 Task: Toggle the action button to synchronize changes when the local branch is either ahead or behind the remote branch.
Action: Mouse moved to (20, 646)
Screenshot: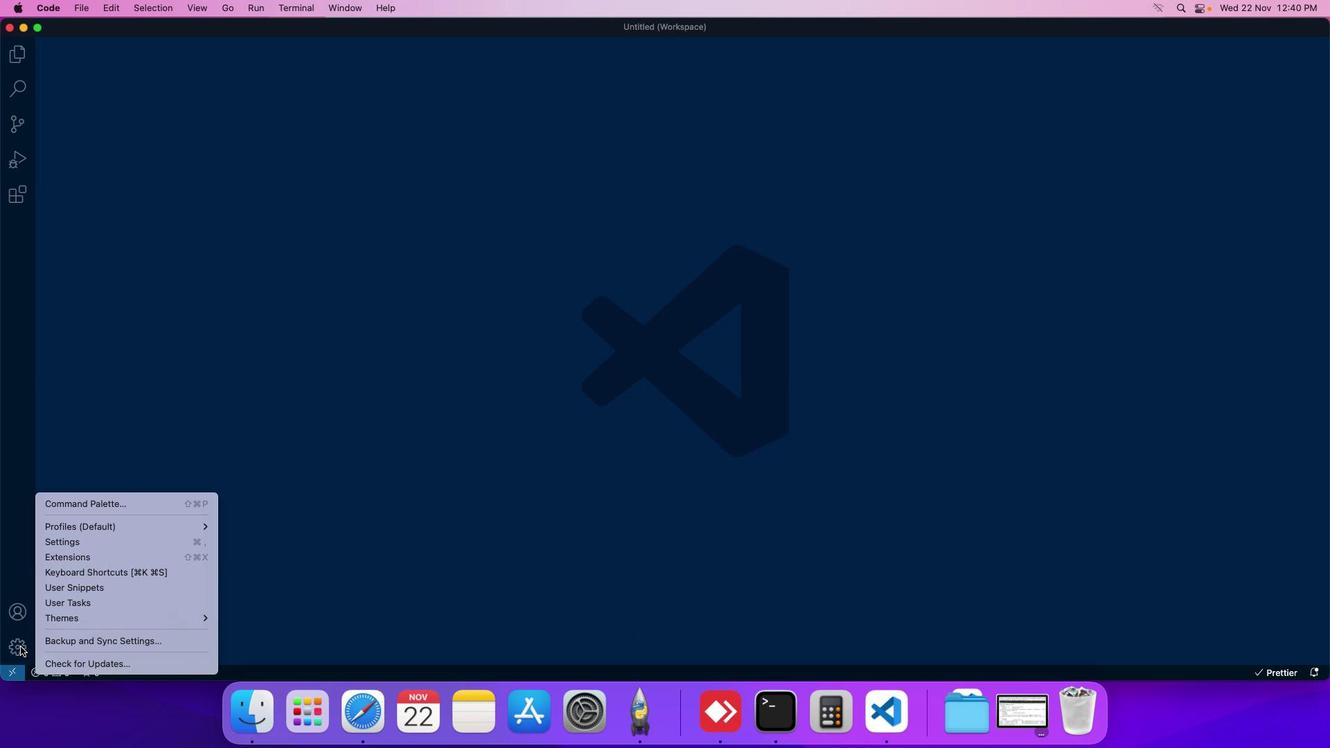 
Action: Mouse pressed left at (20, 646)
Screenshot: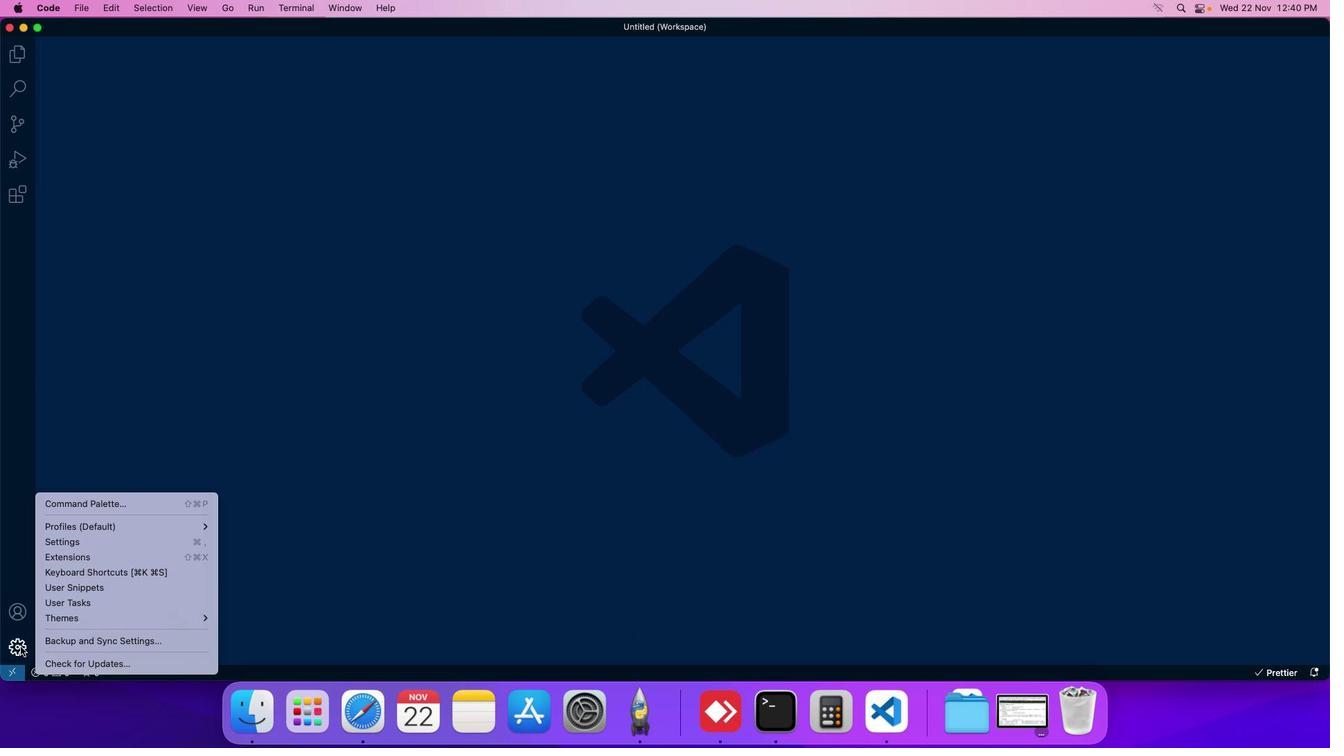 
Action: Mouse moved to (133, 546)
Screenshot: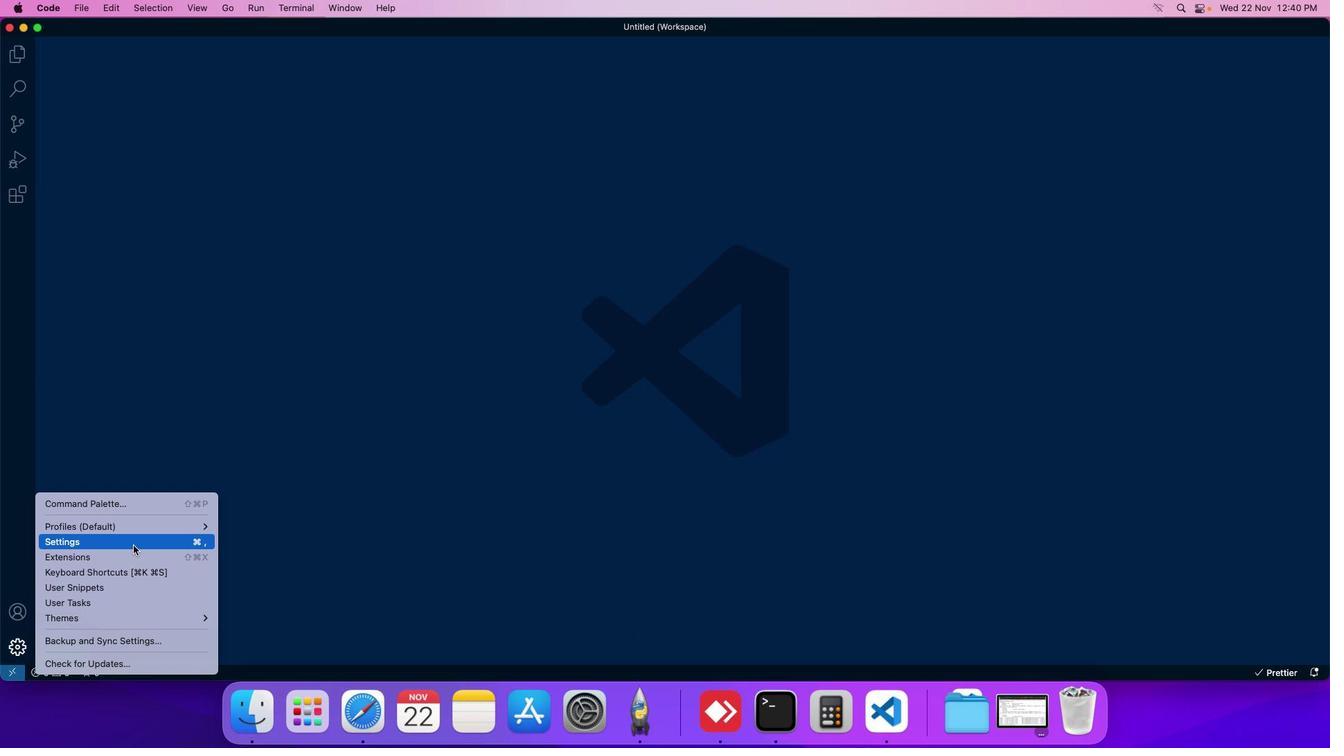 
Action: Mouse pressed left at (133, 546)
Screenshot: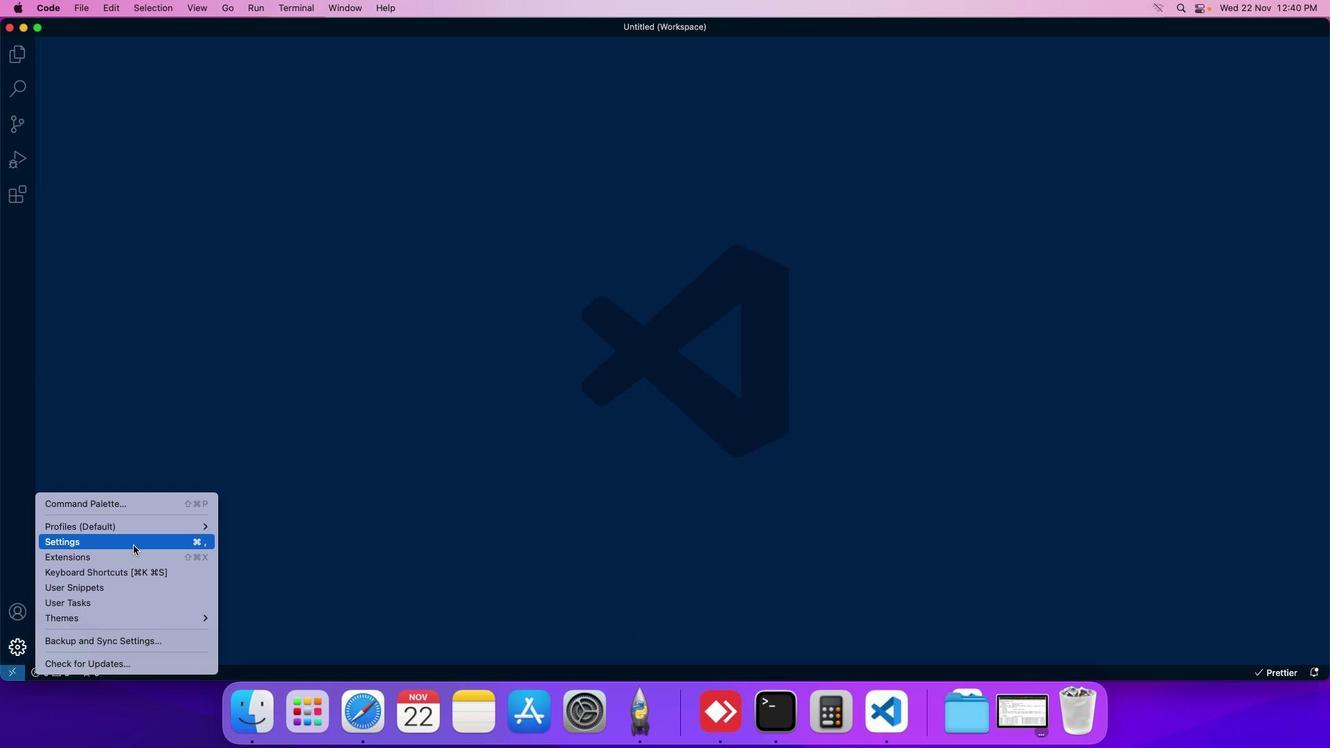 
Action: Mouse moved to (341, 115)
Screenshot: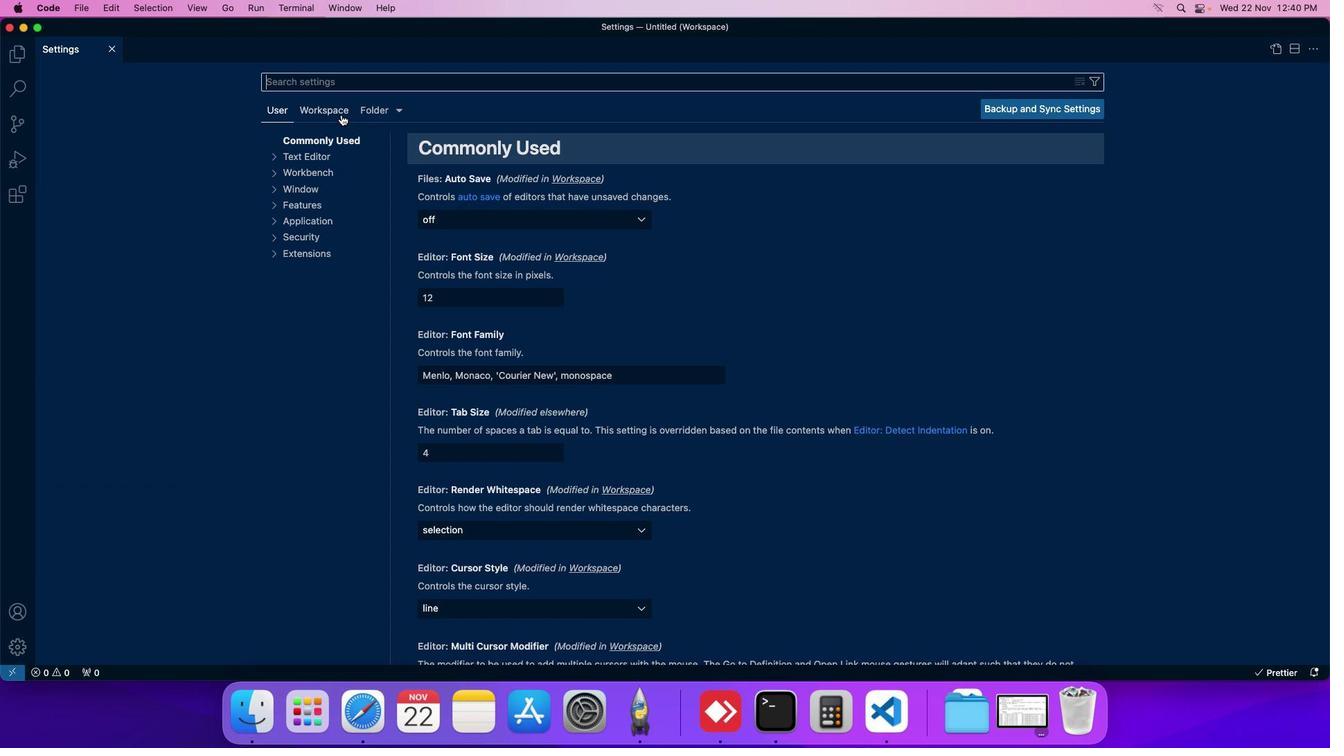 
Action: Mouse pressed left at (341, 115)
Screenshot: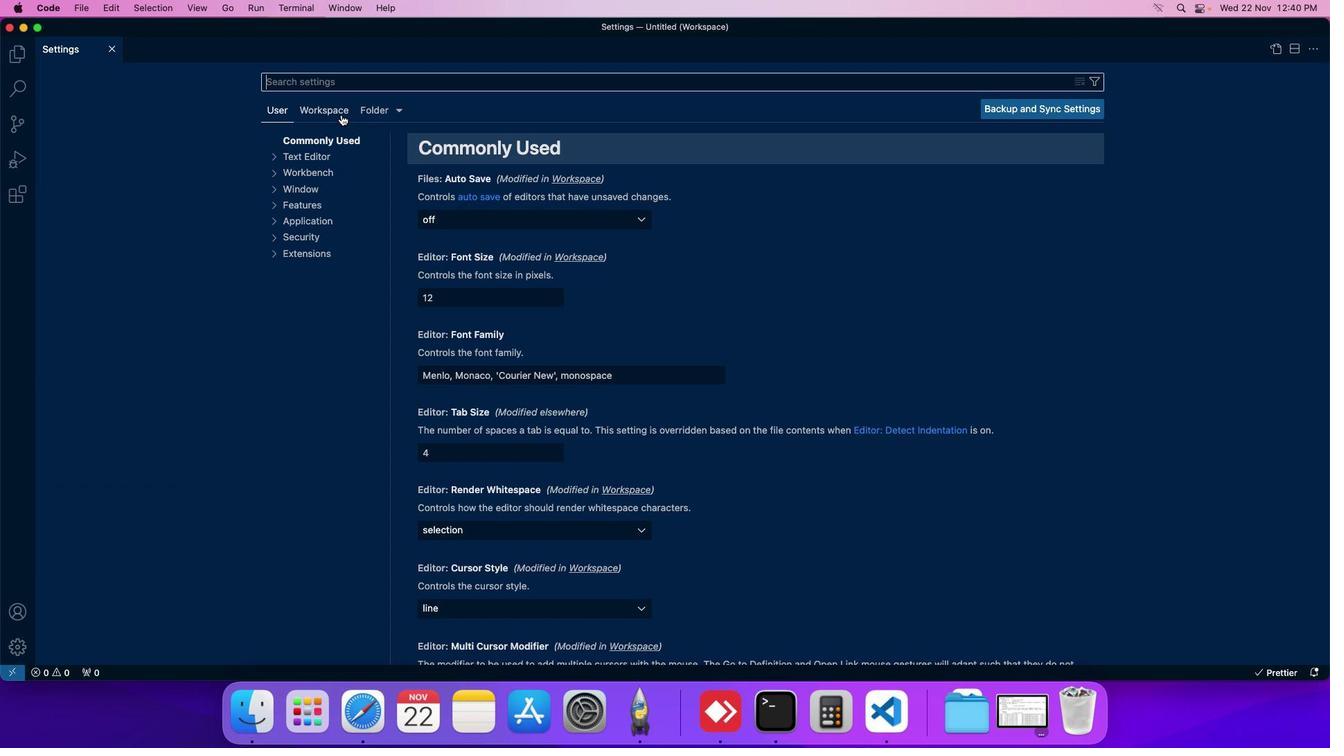 
Action: Mouse moved to (295, 239)
Screenshot: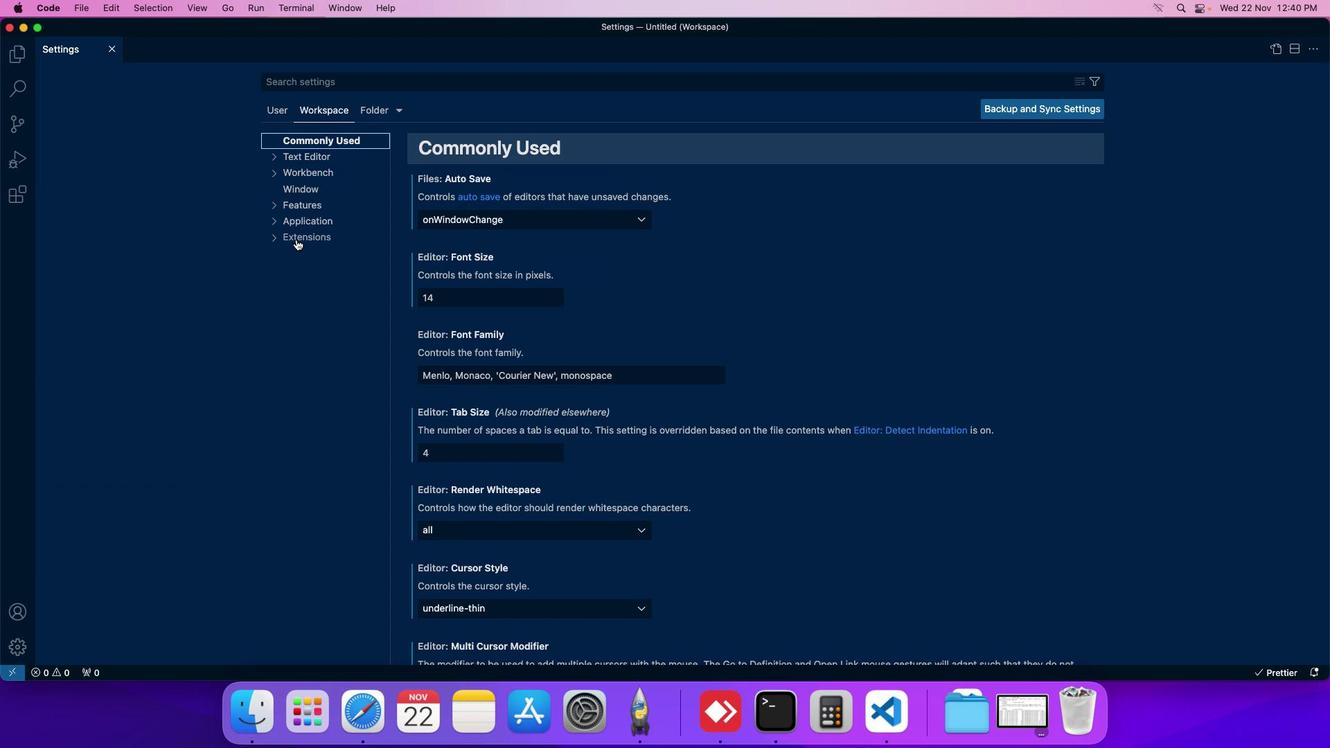 
Action: Mouse pressed left at (295, 239)
Screenshot: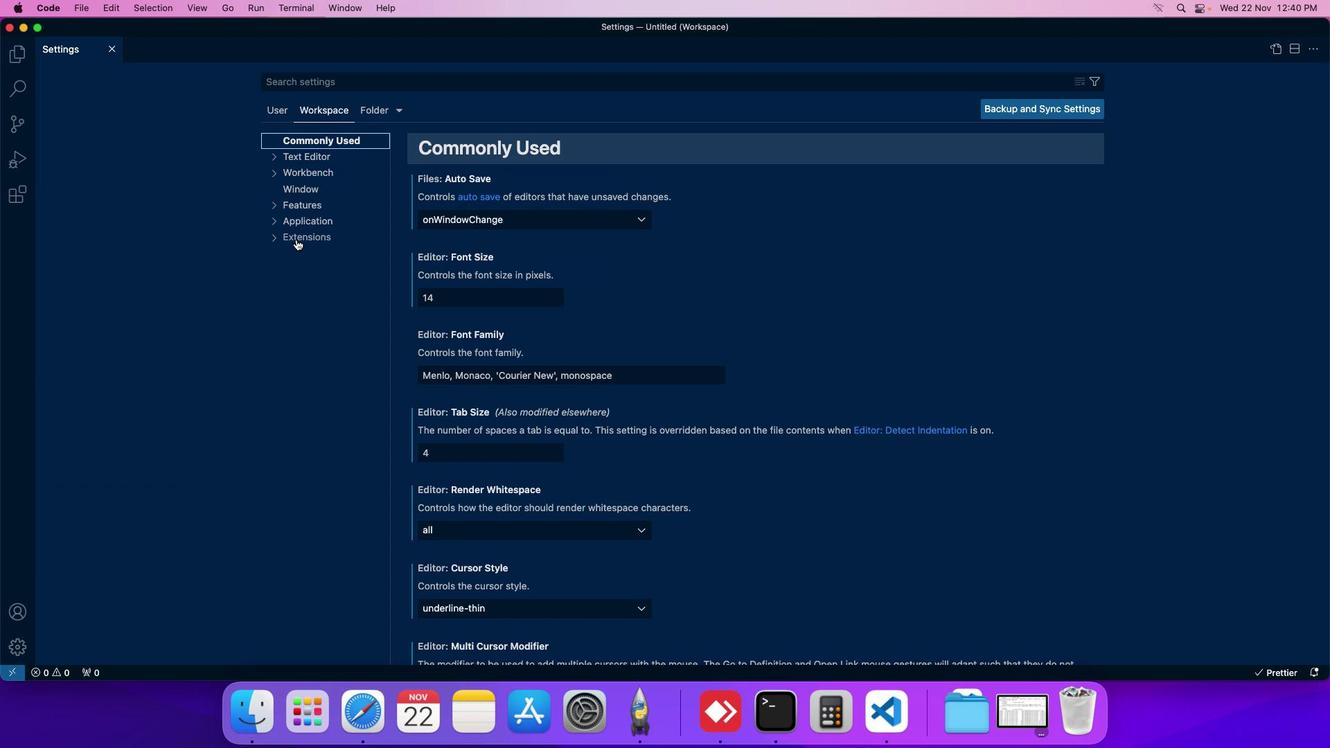 
Action: Mouse moved to (303, 353)
Screenshot: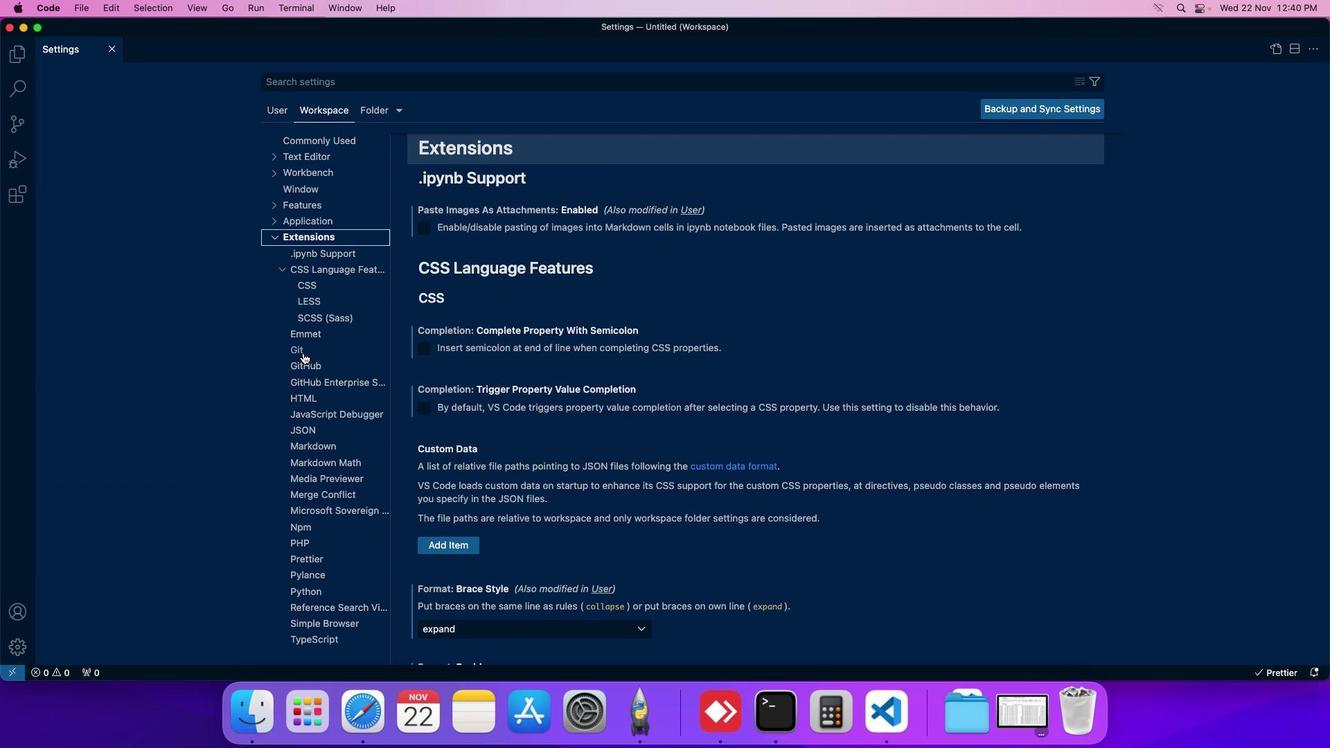 
Action: Mouse pressed left at (303, 353)
Screenshot: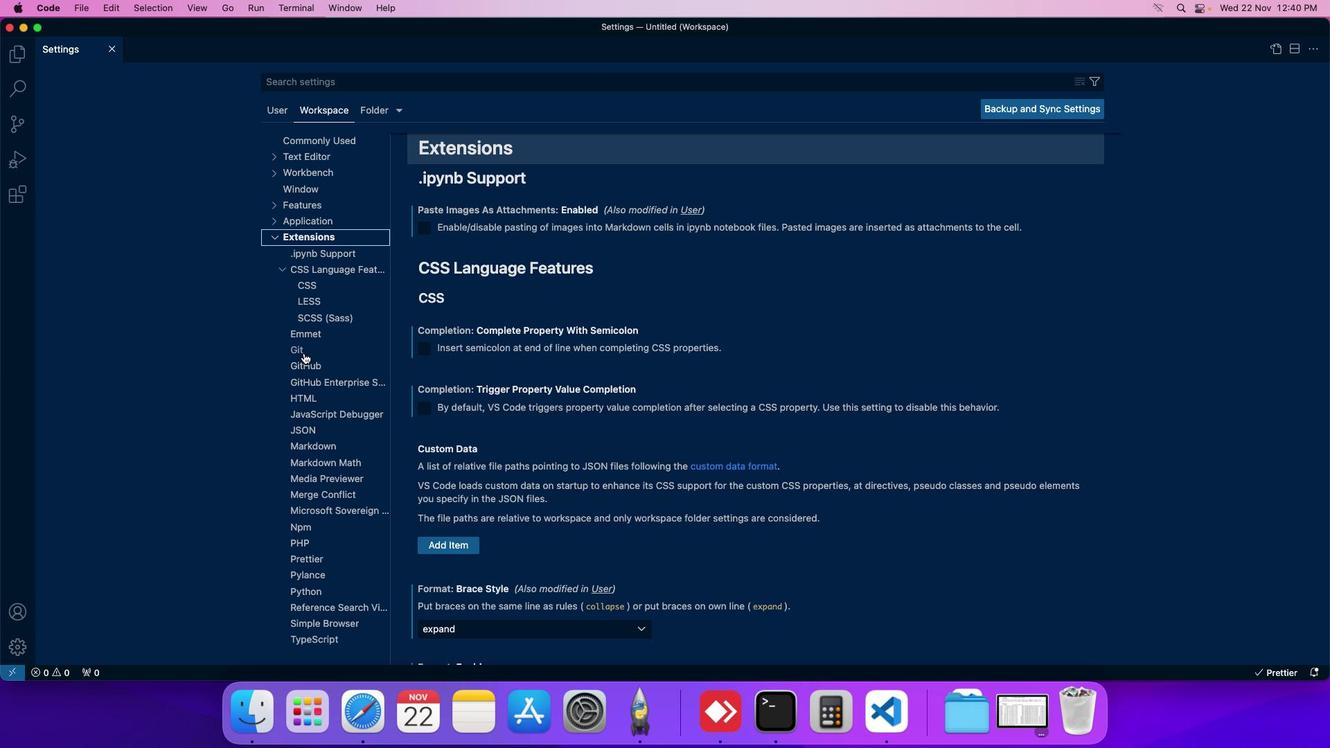 
Action: Mouse moved to (582, 465)
Screenshot: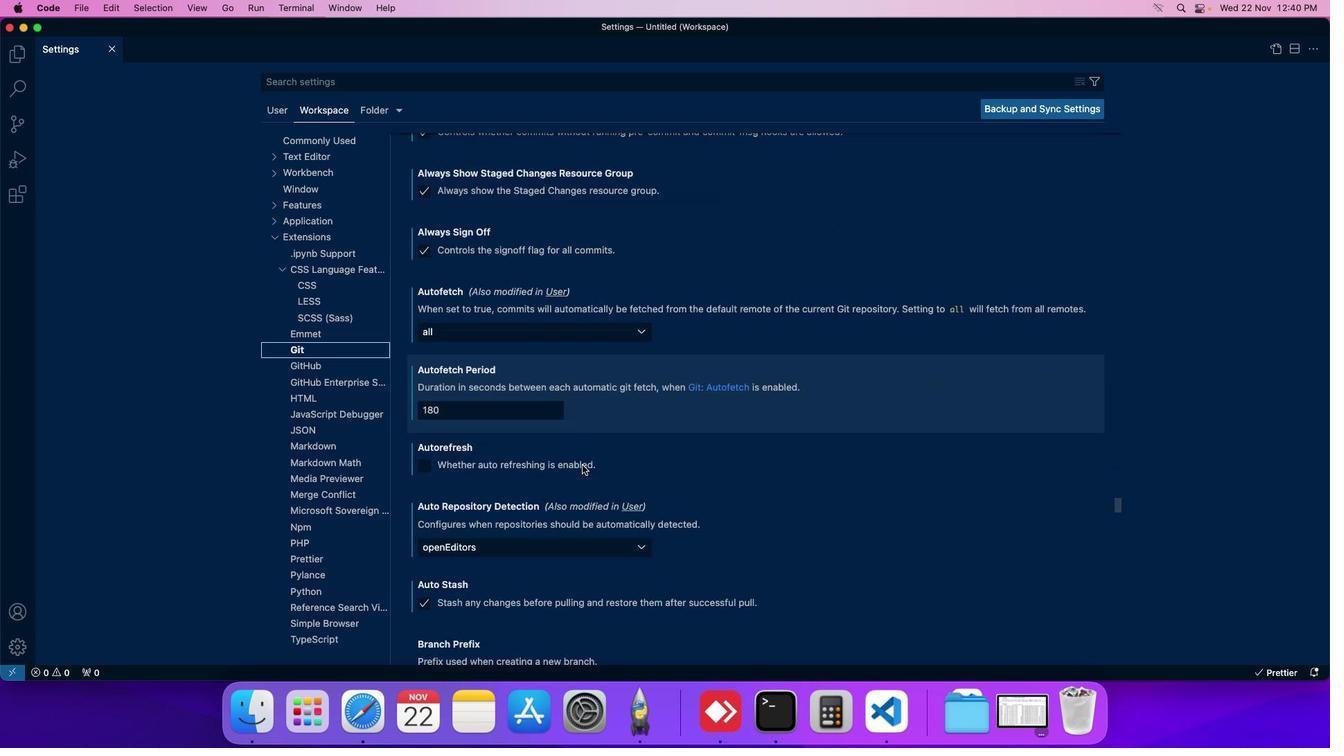 
Action: Mouse scrolled (582, 465) with delta (0, 0)
Screenshot: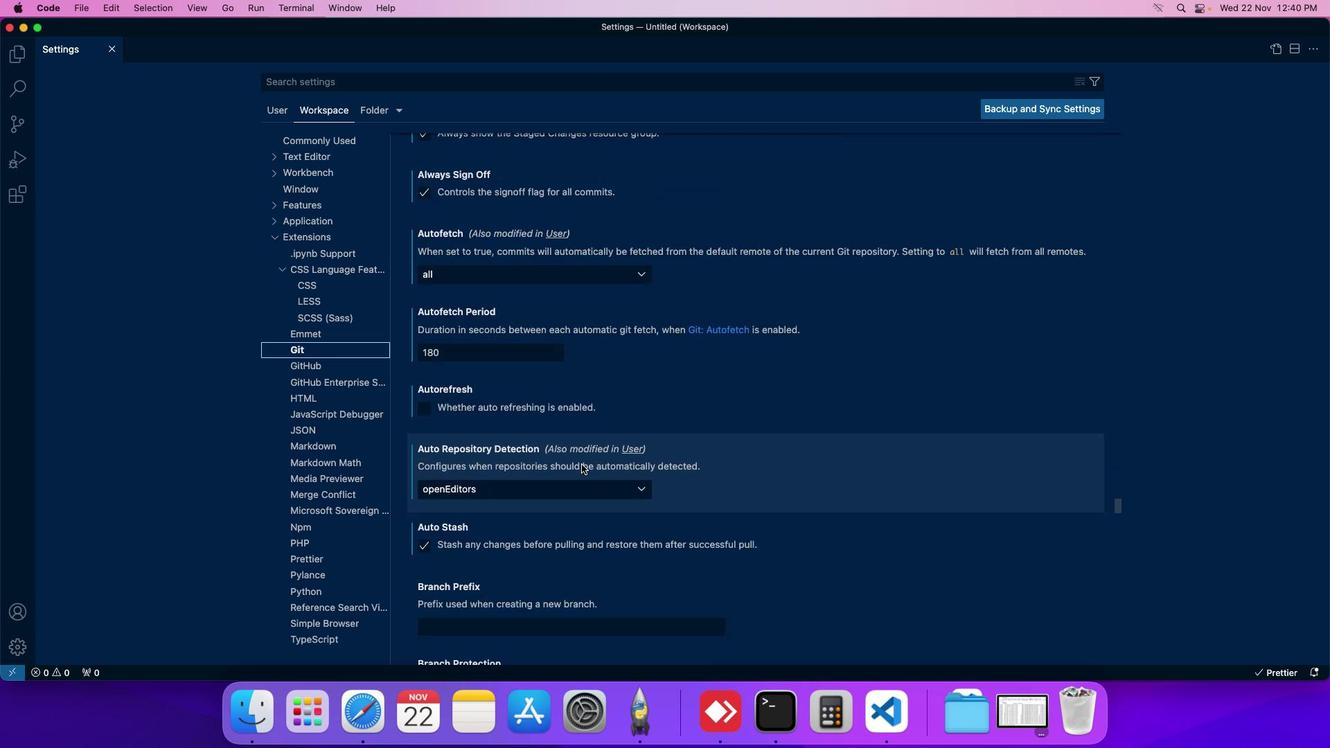 
Action: Mouse moved to (580, 469)
Screenshot: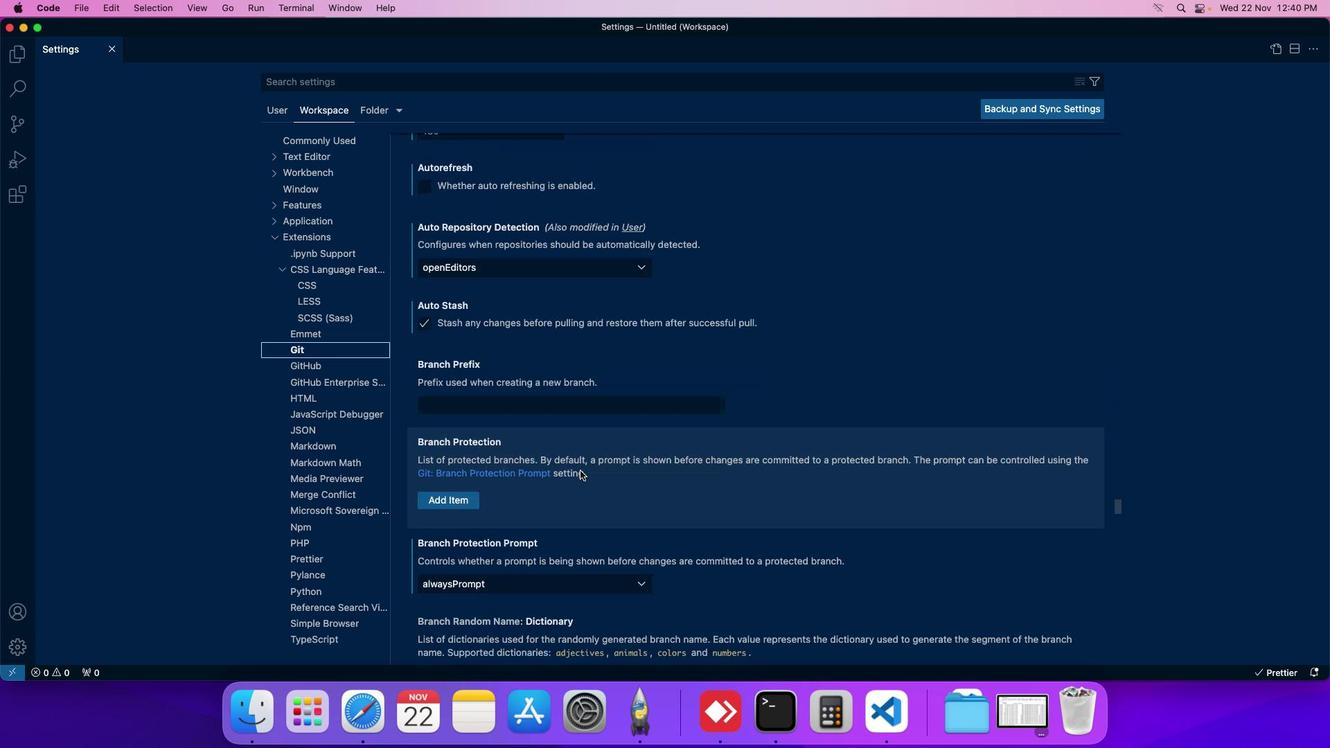 
Action: Mouse scrolled (580, 469) with delta (0, 0)
Screenshot: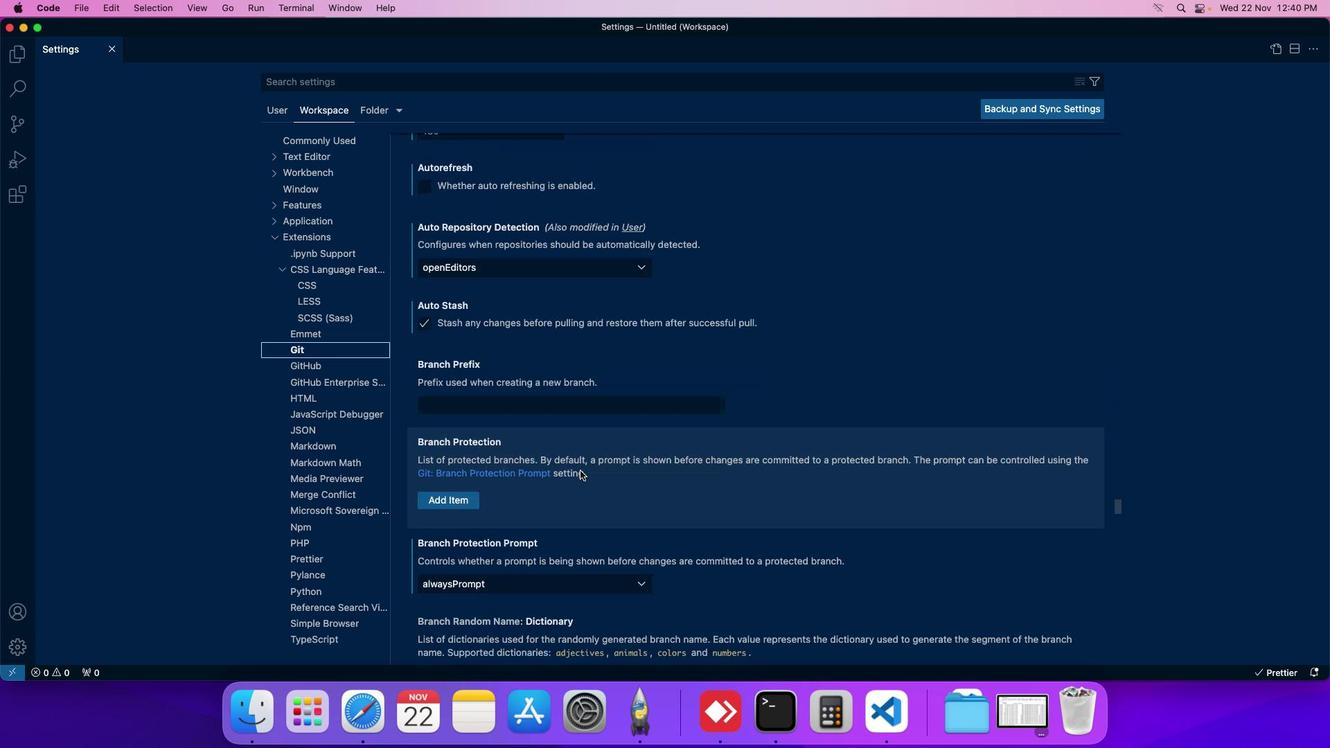 
Action: Mouse moved to (580, 471)
Screenshot: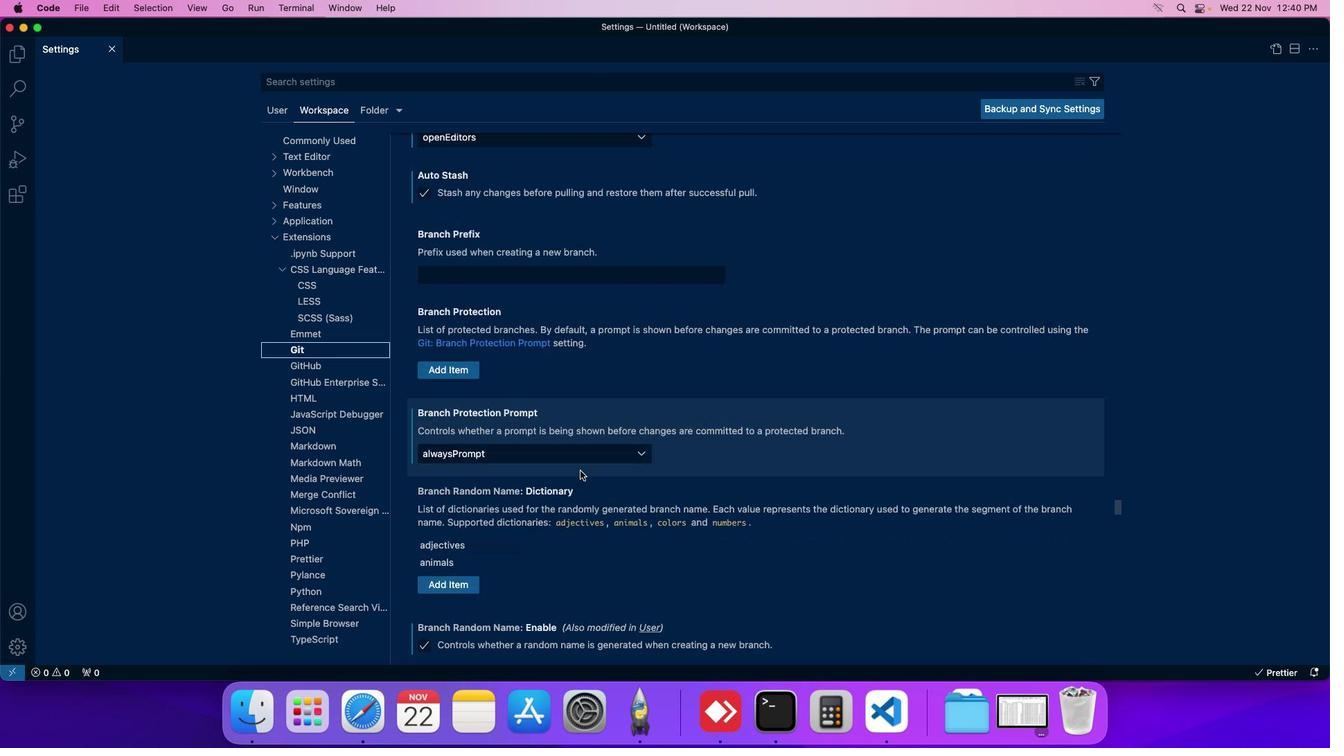 
Action: Mouse scrolled (580, 471) with delta (0, 0)
Screenshot: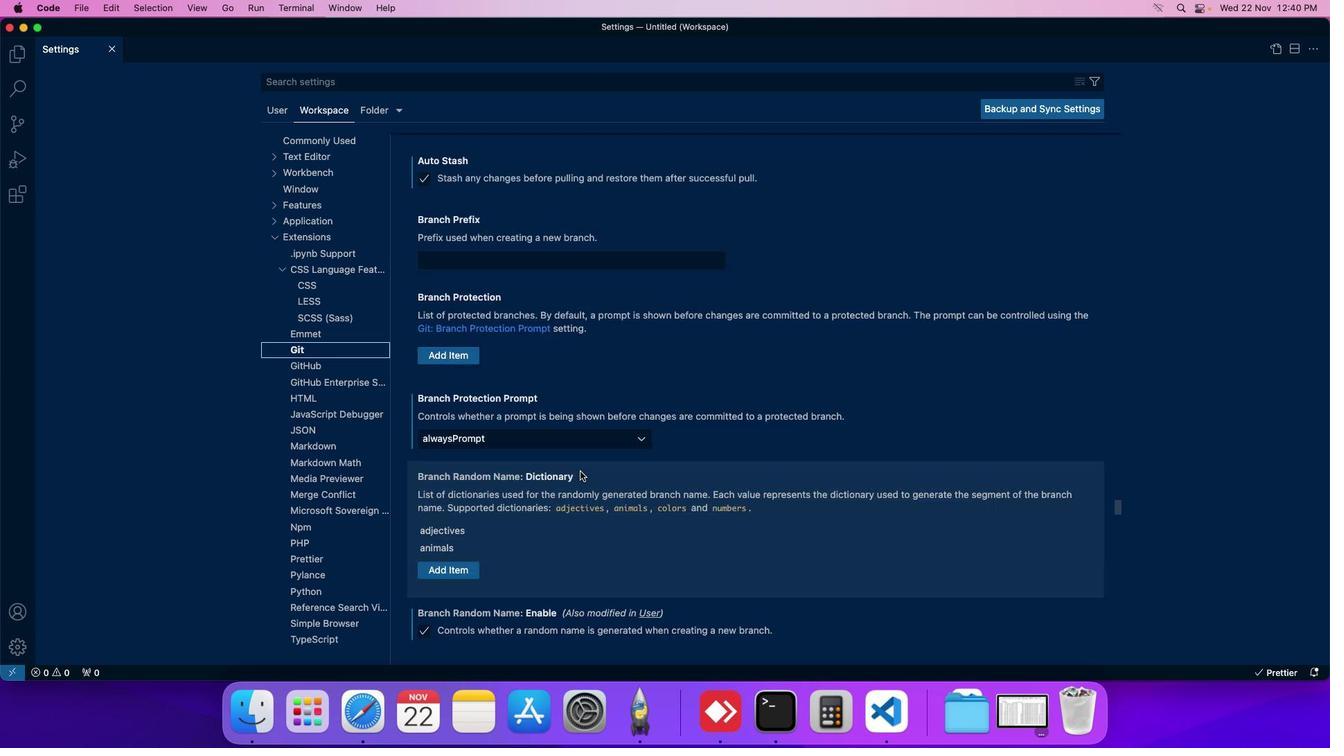 
Action: Mouse moved to (580, 471)
Screenshot: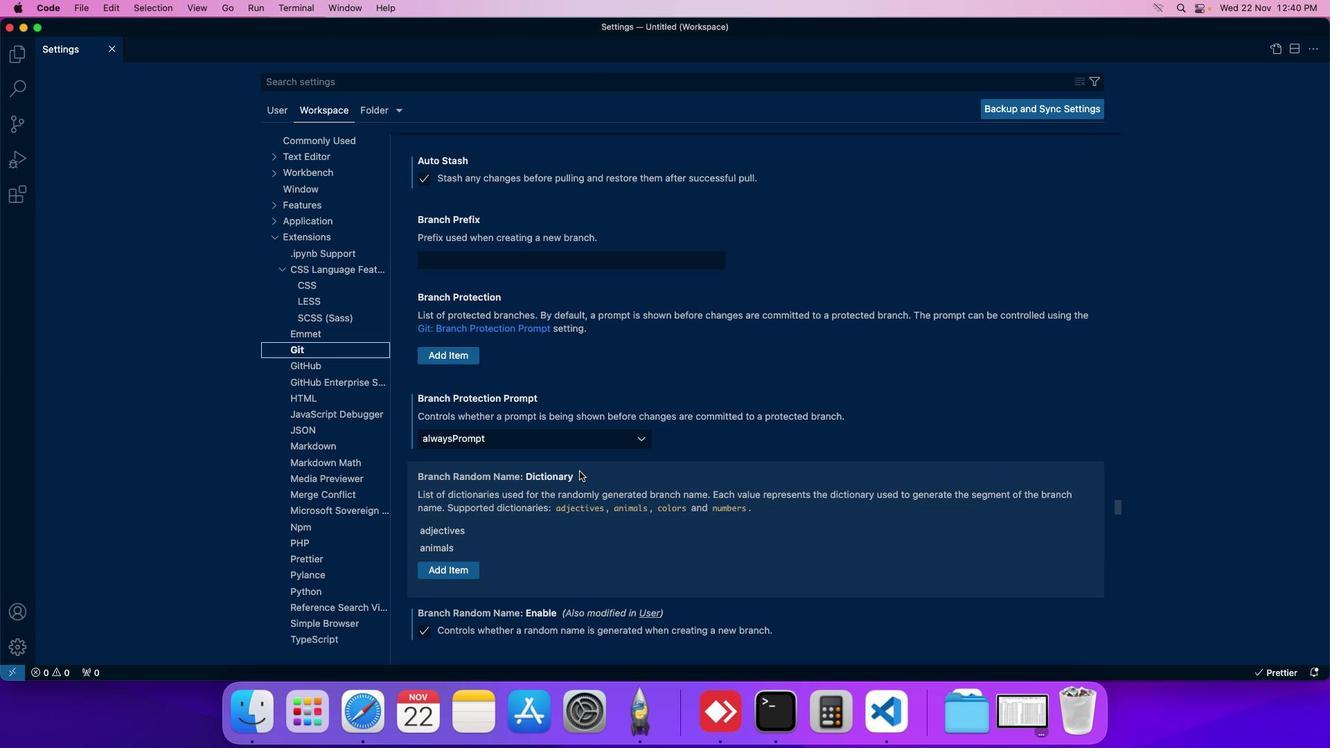 
Action: Mouse scrolled (580, 471) with delta (0, 0)
Screenshot: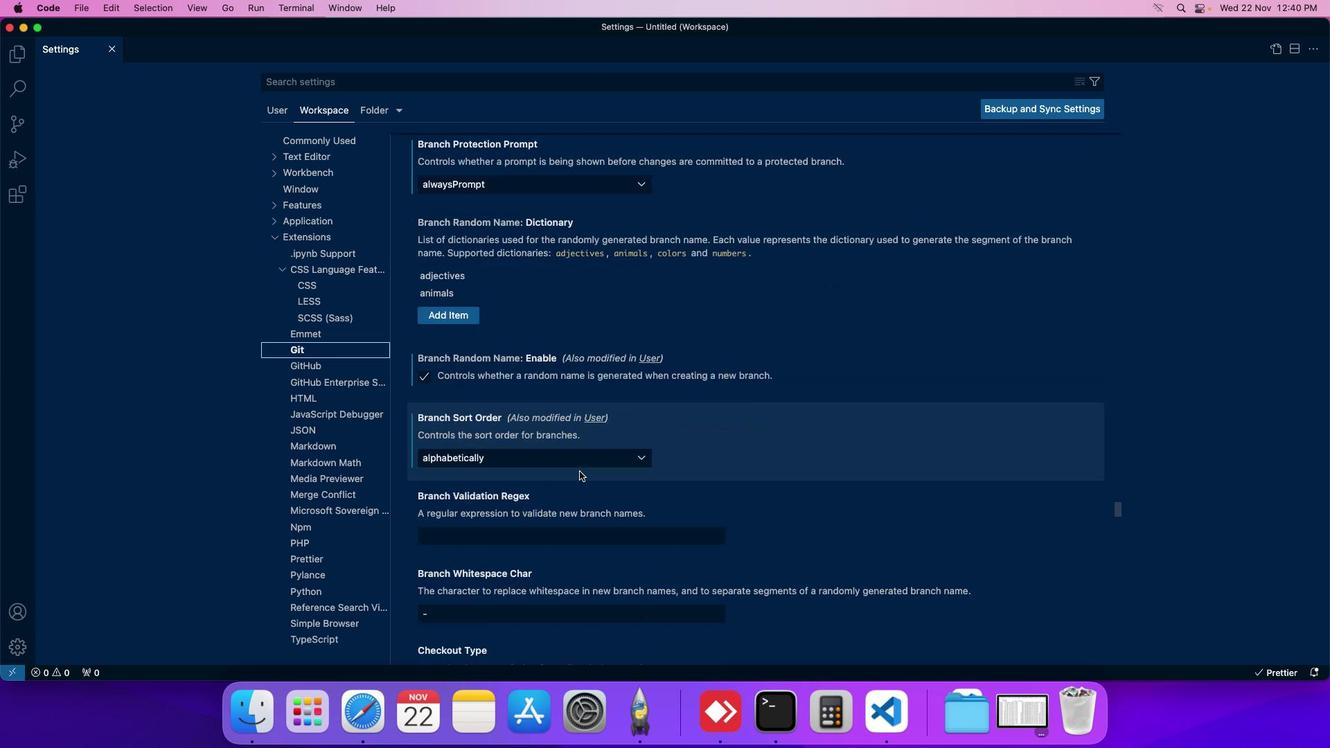 
Action: Mouse scrolled (580, 471) with delta (0, 0)
Screenshot: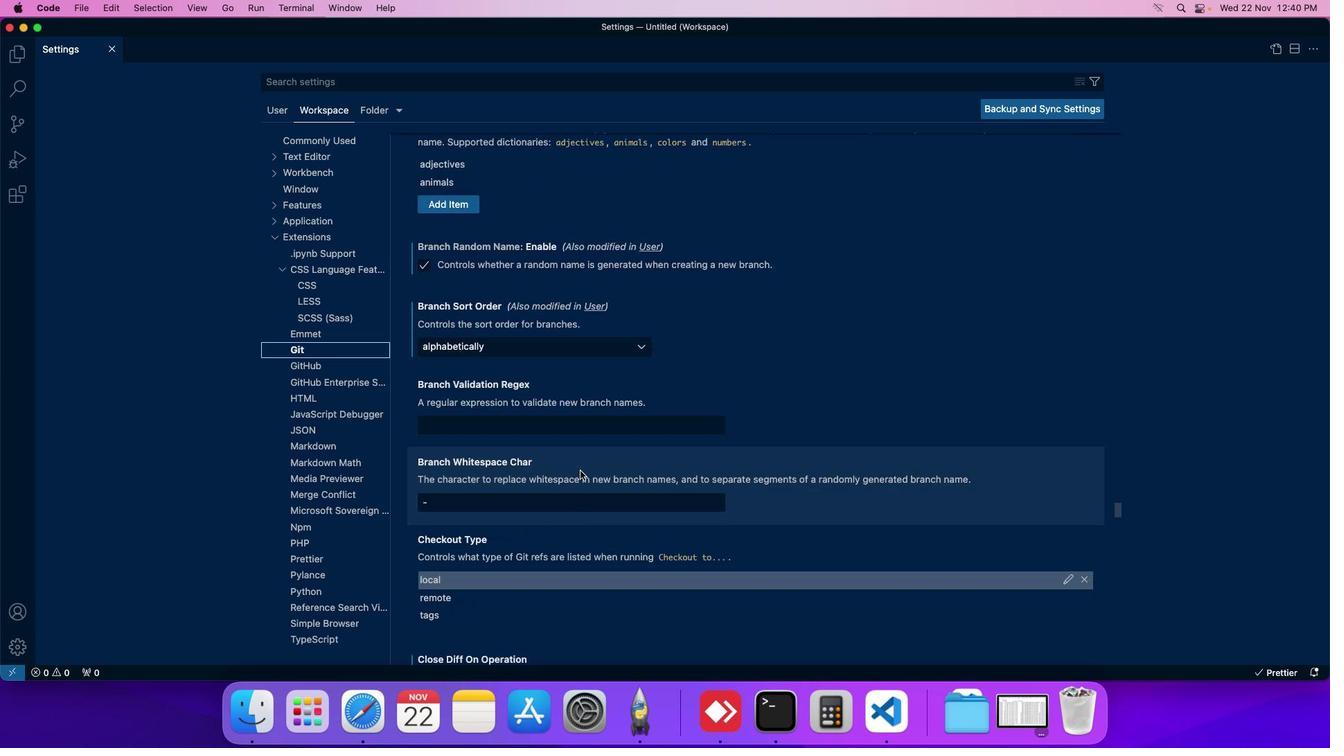 
Action: Mouse moved to (581, 470)
Screenshot: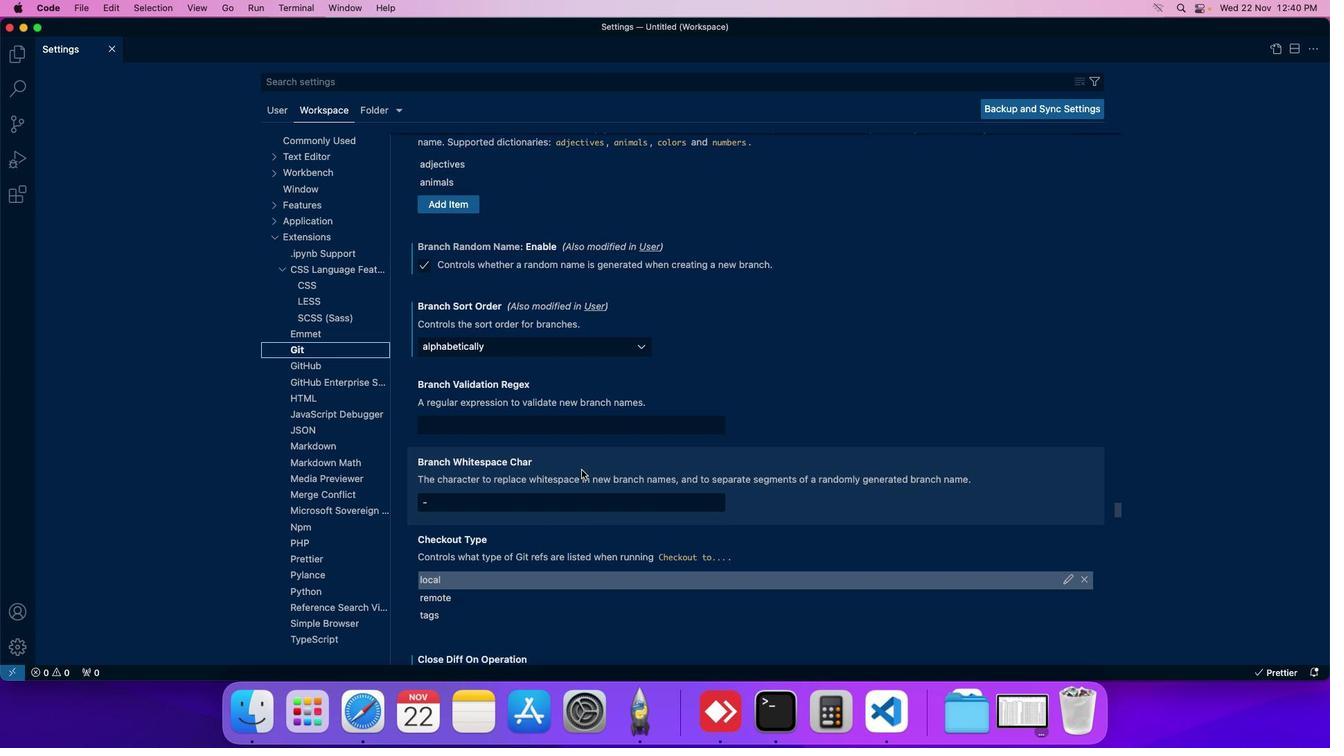 
Action: Mouse scrolled (581, 470) with delta (0, 0)
Screenshot: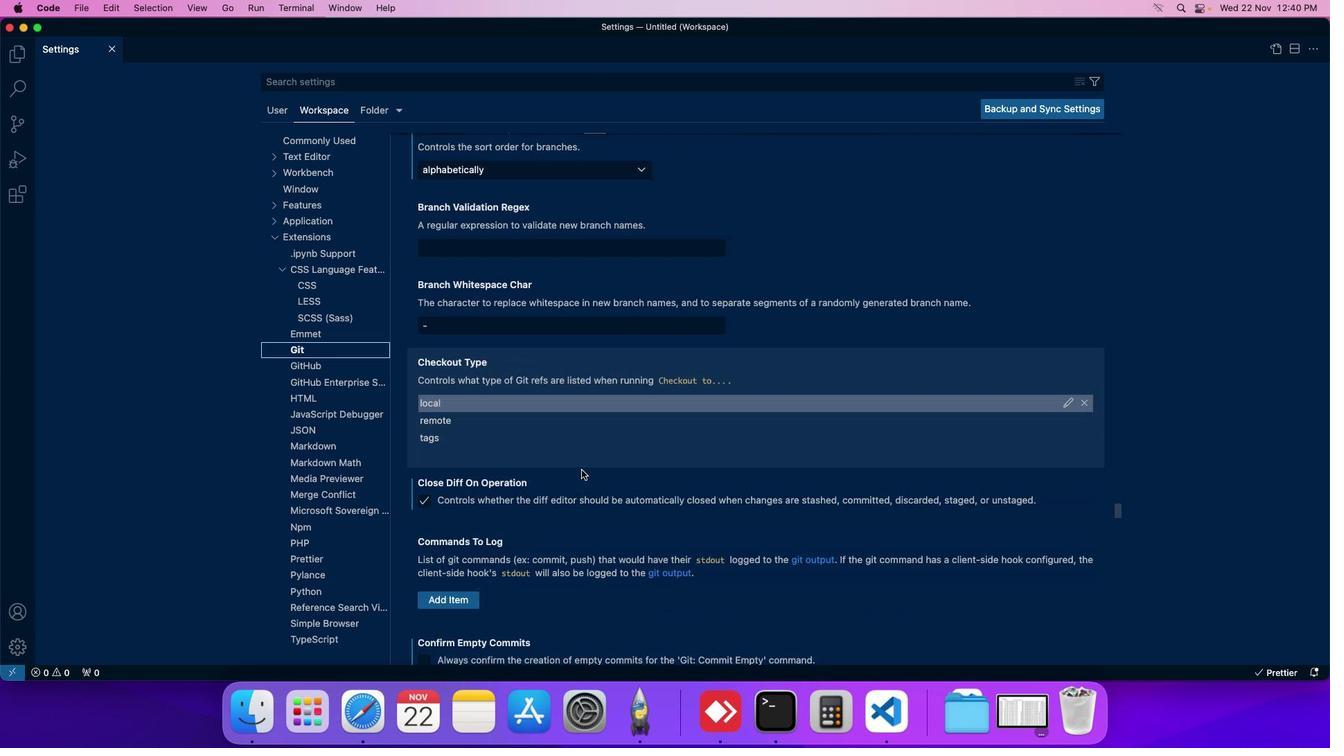 
Action: Mouse scrolled (581, 470) with delta (0, 0)
Screenshot: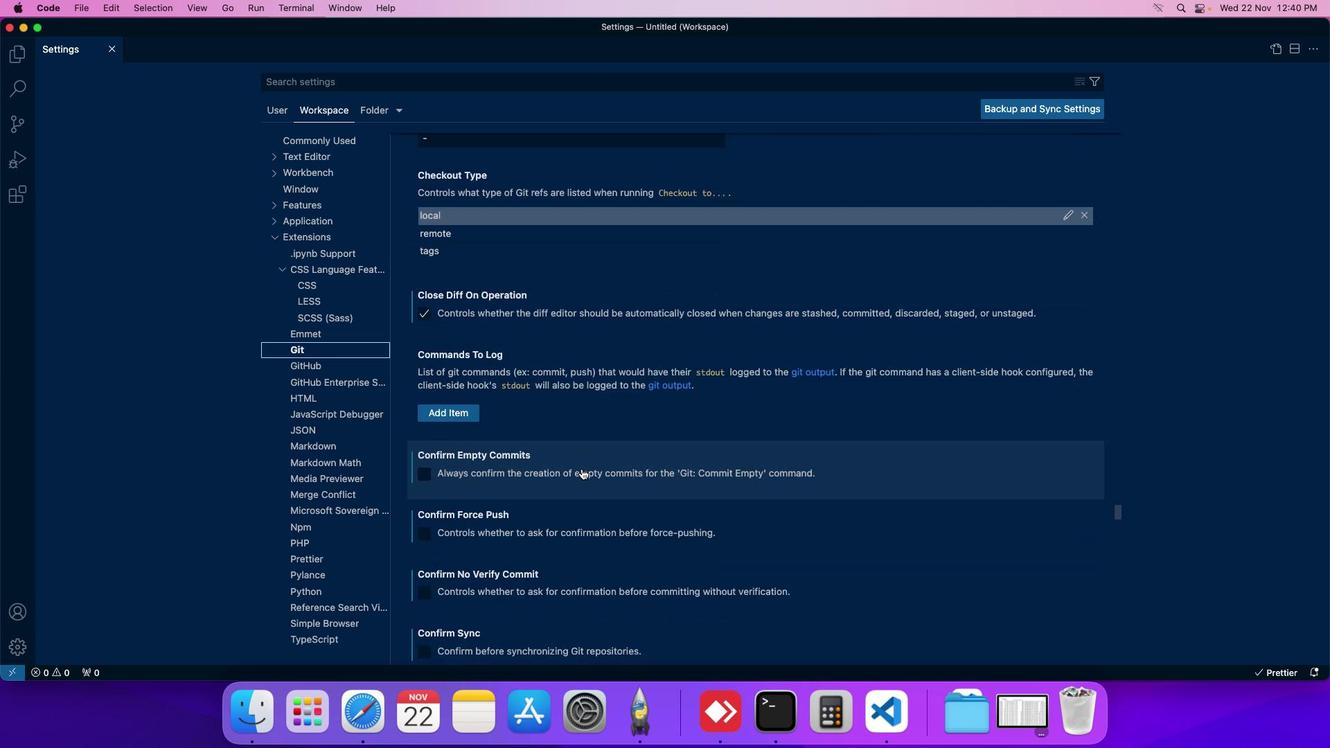 
Action: Mouse moved to (583, 465)
Screenshot: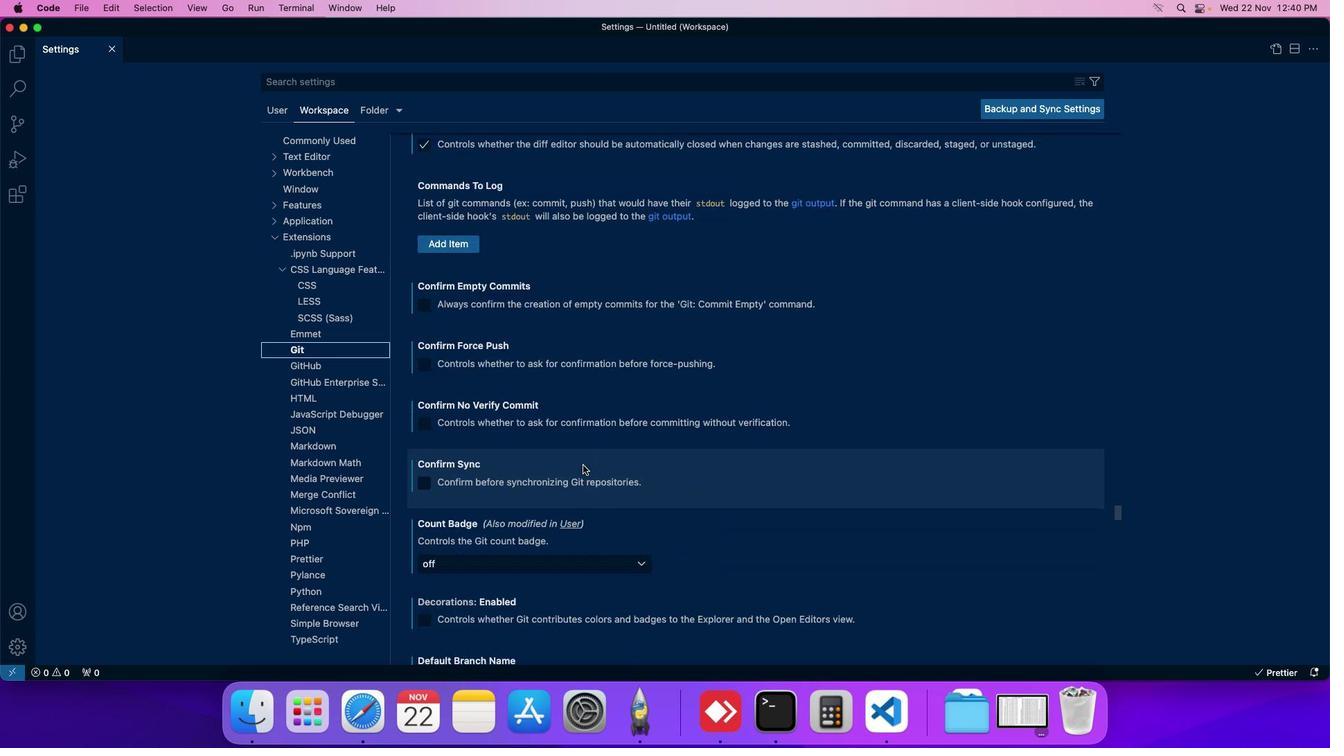 
Action: Mouse scrolled (583, 465) with delta (0, 0)
Screenshot: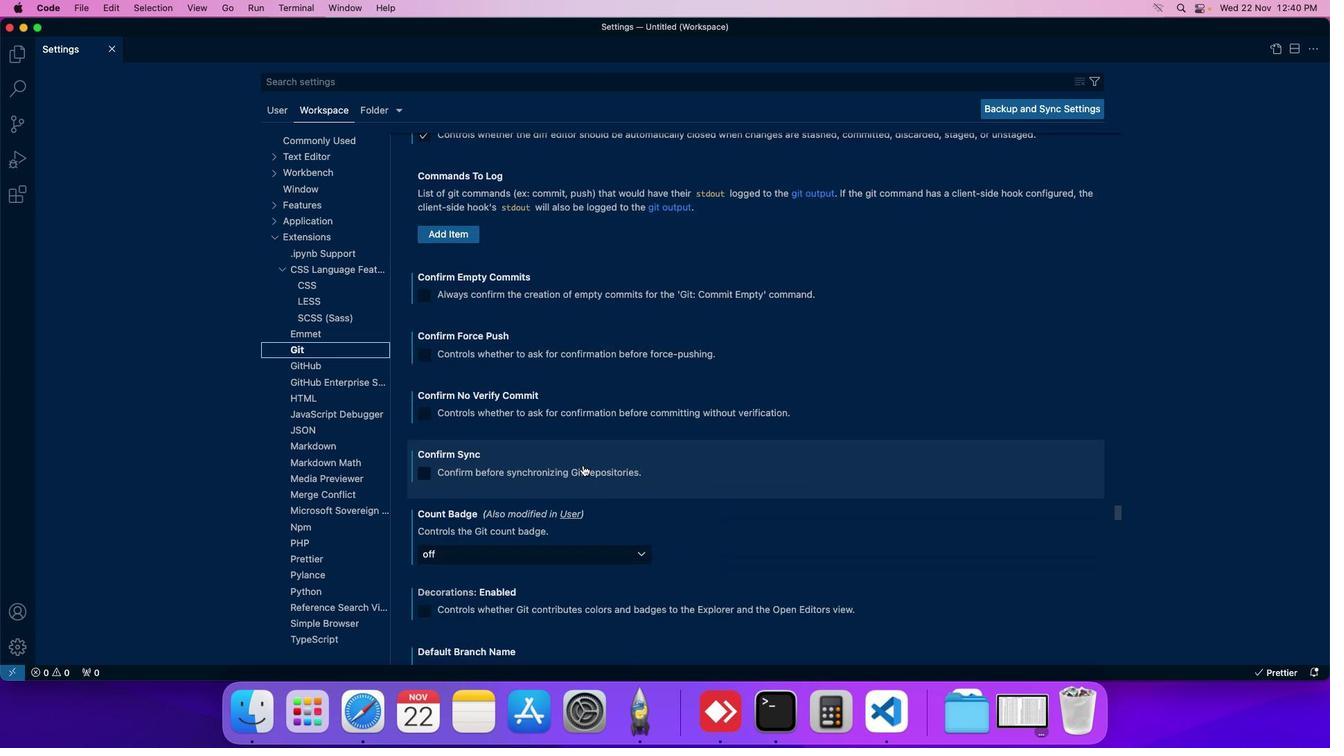 
Action: Mouse scrolled (583, 465) with delta (0, 0)
Screenshot: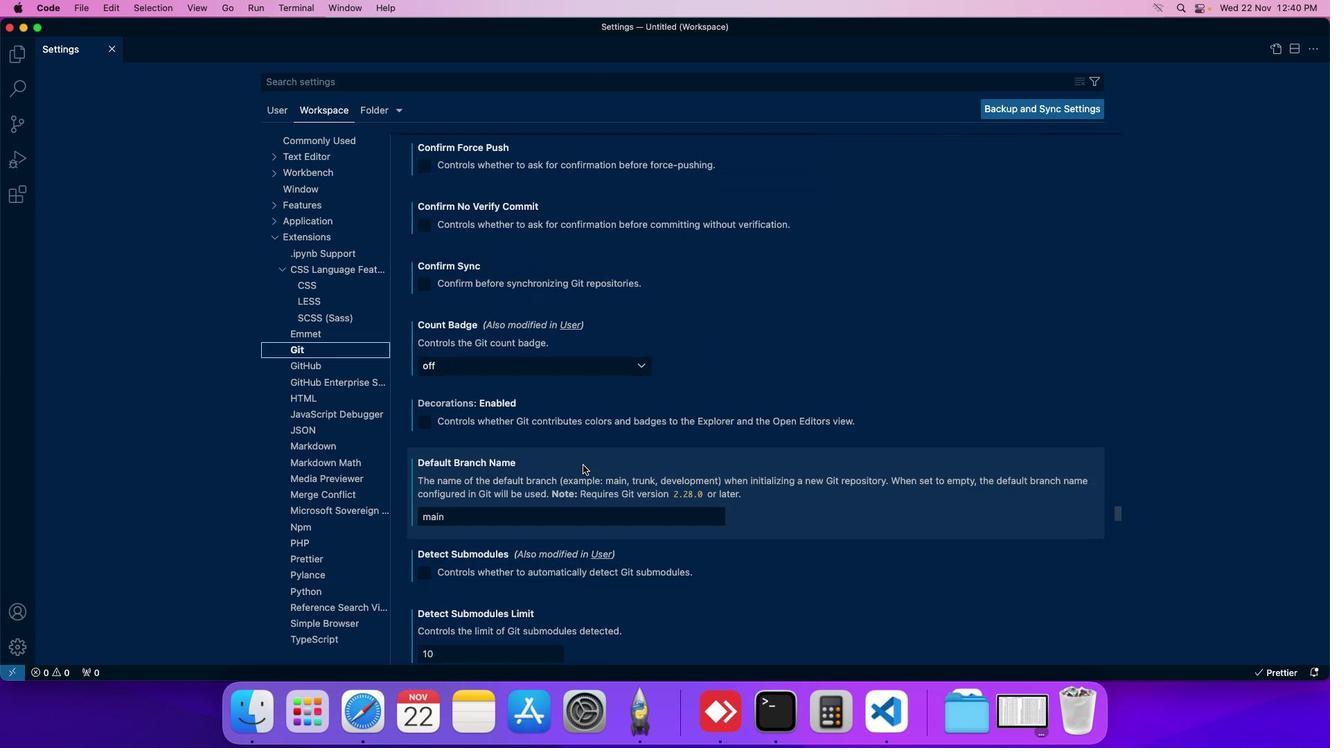
Action: Mouse moved to (582, 465)
Screenshot: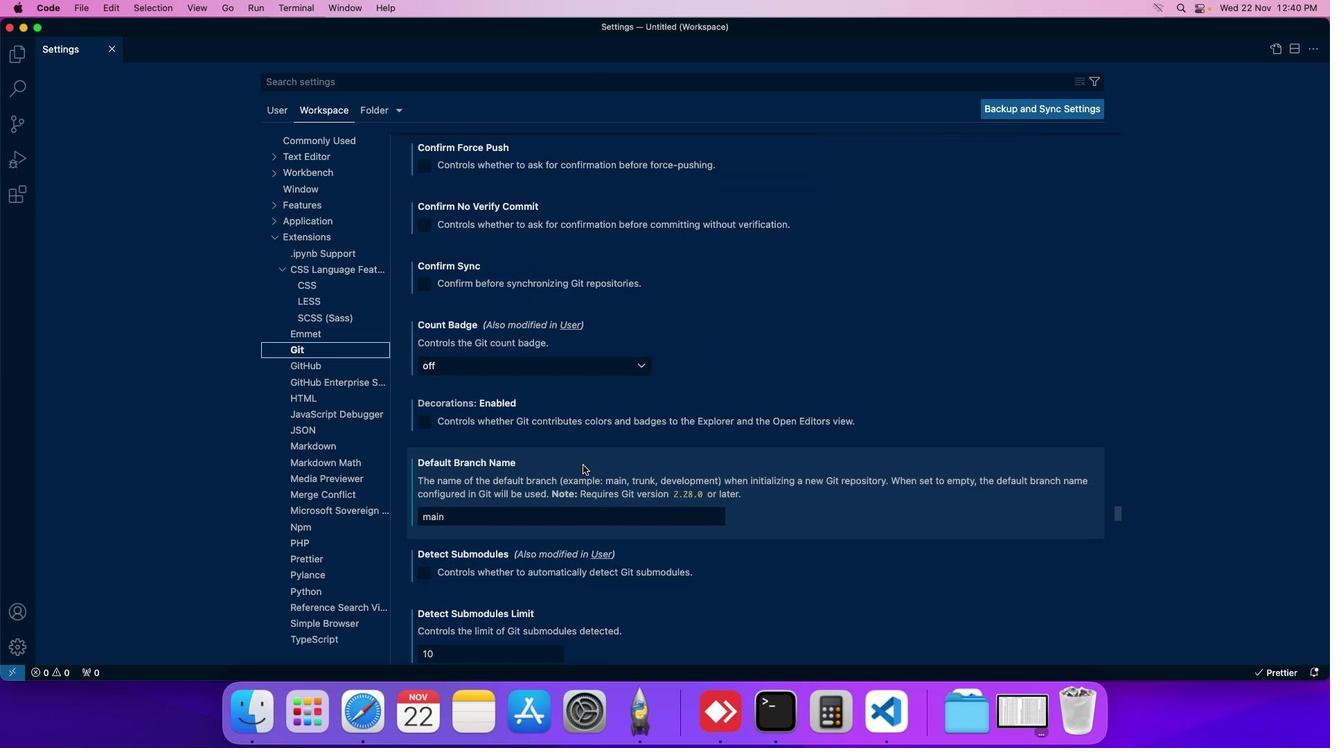 
Action: Mouse scrolled (582, 465) with delta (0, 0)
Screenshot: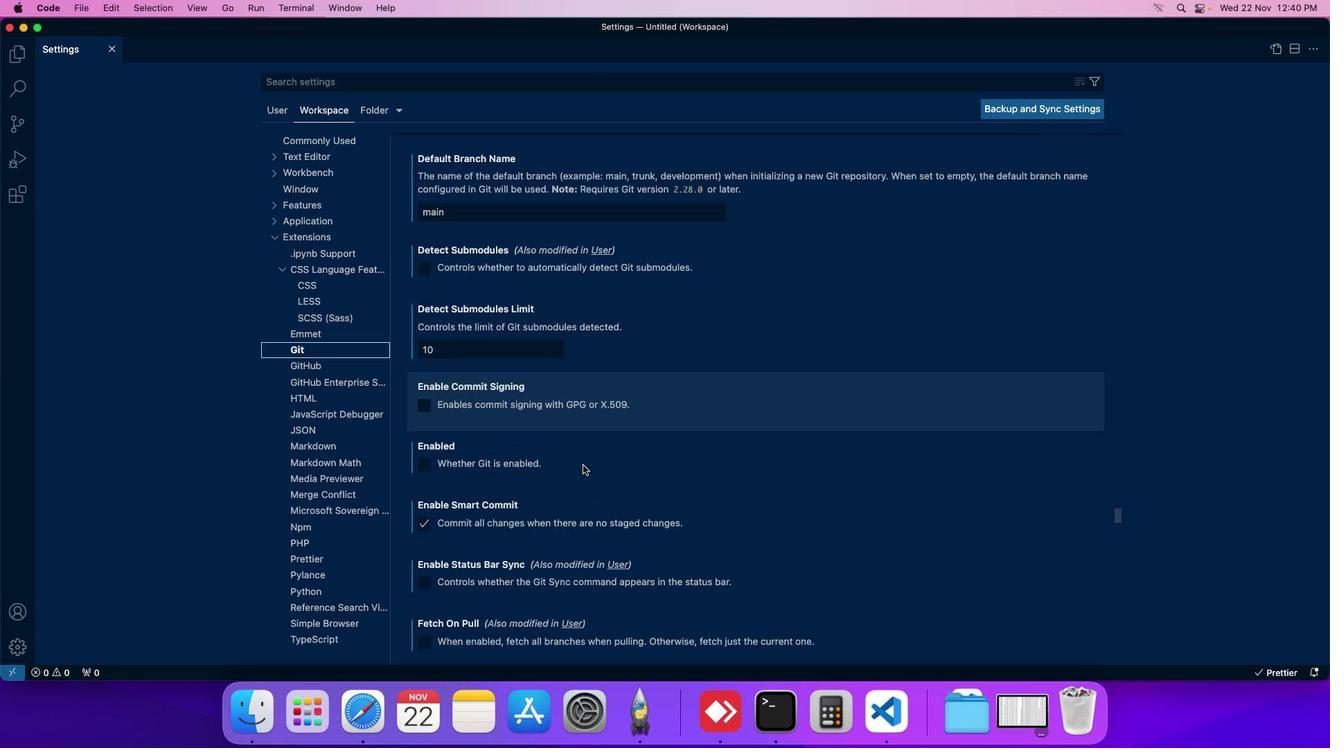 
Action: Mouse scrolled (582, 465) with delta (0, 0)
Screenshot: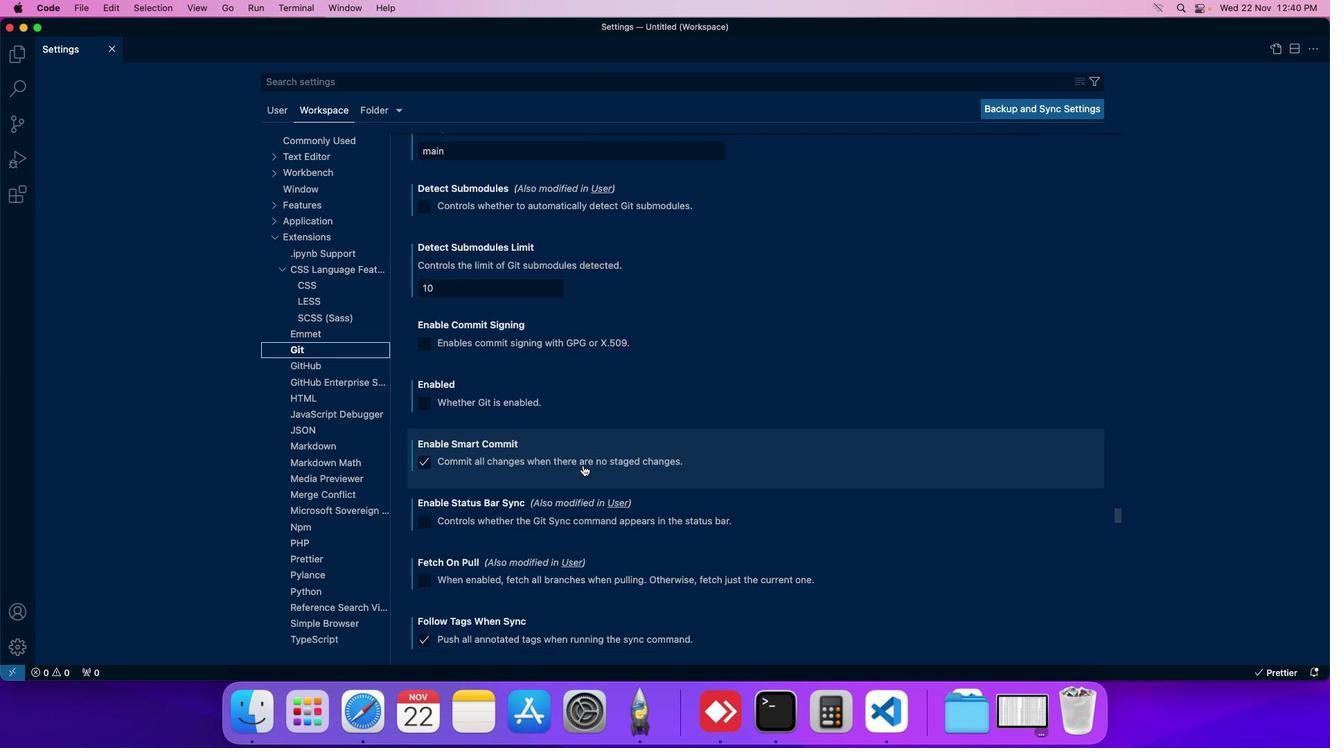 
Action: Mouse scrolled (582, 465) with delta (0, 0)
Screenshot: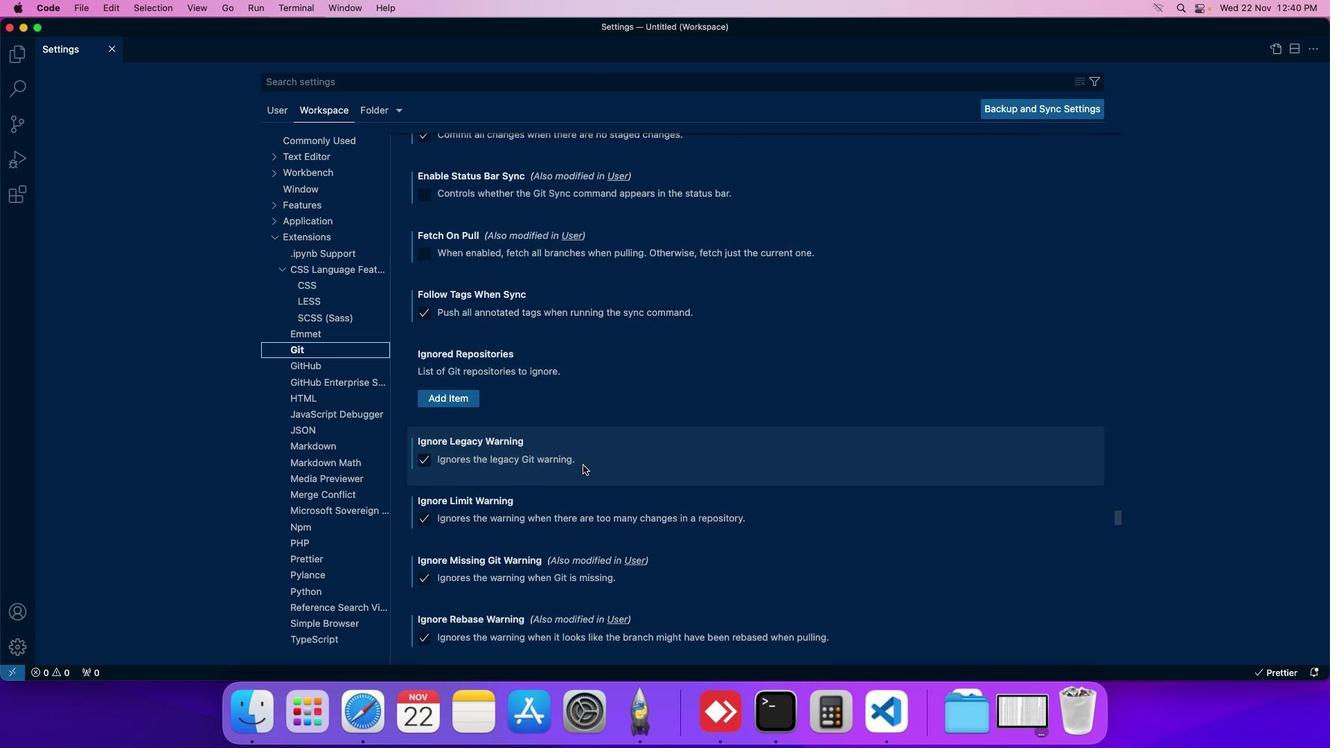 
Action: Mouse scrolled (582, 465) with delta (0, 0)
Screenshot: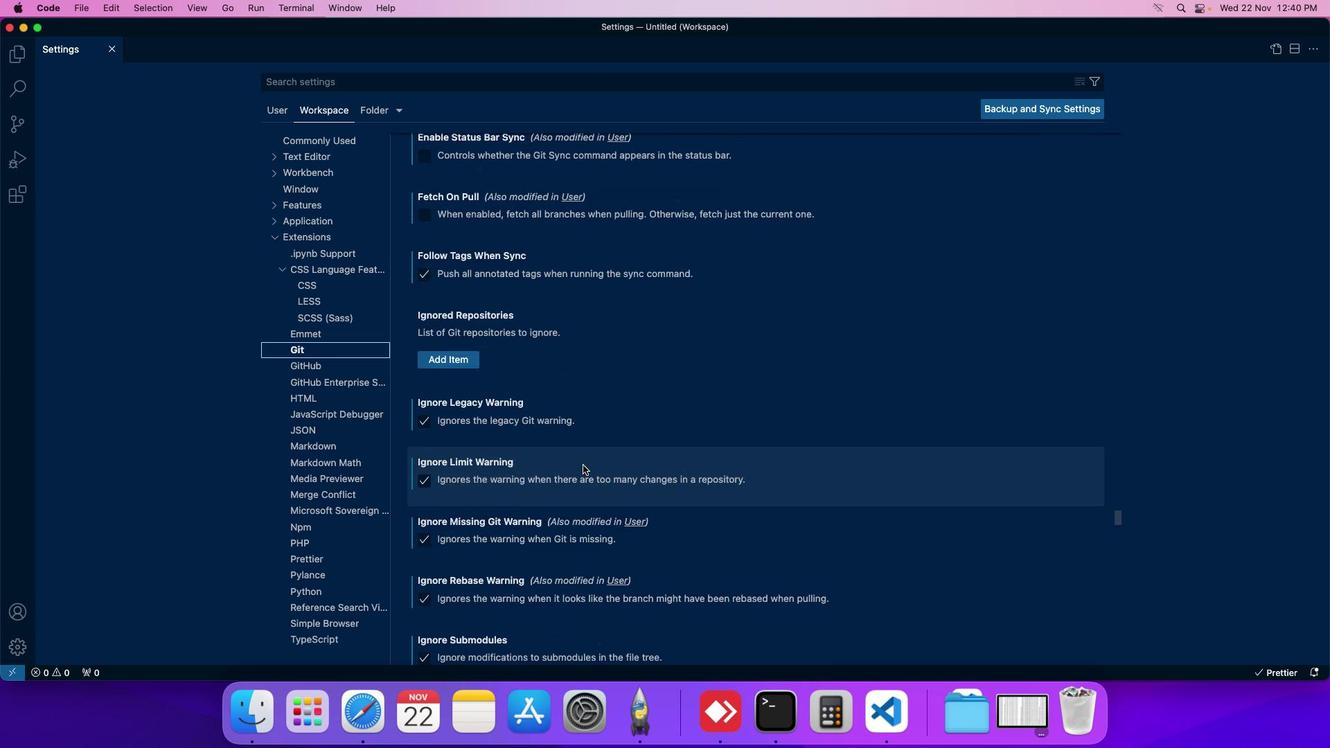 
Action: Mouse moved to (582, 465)
Screenshot: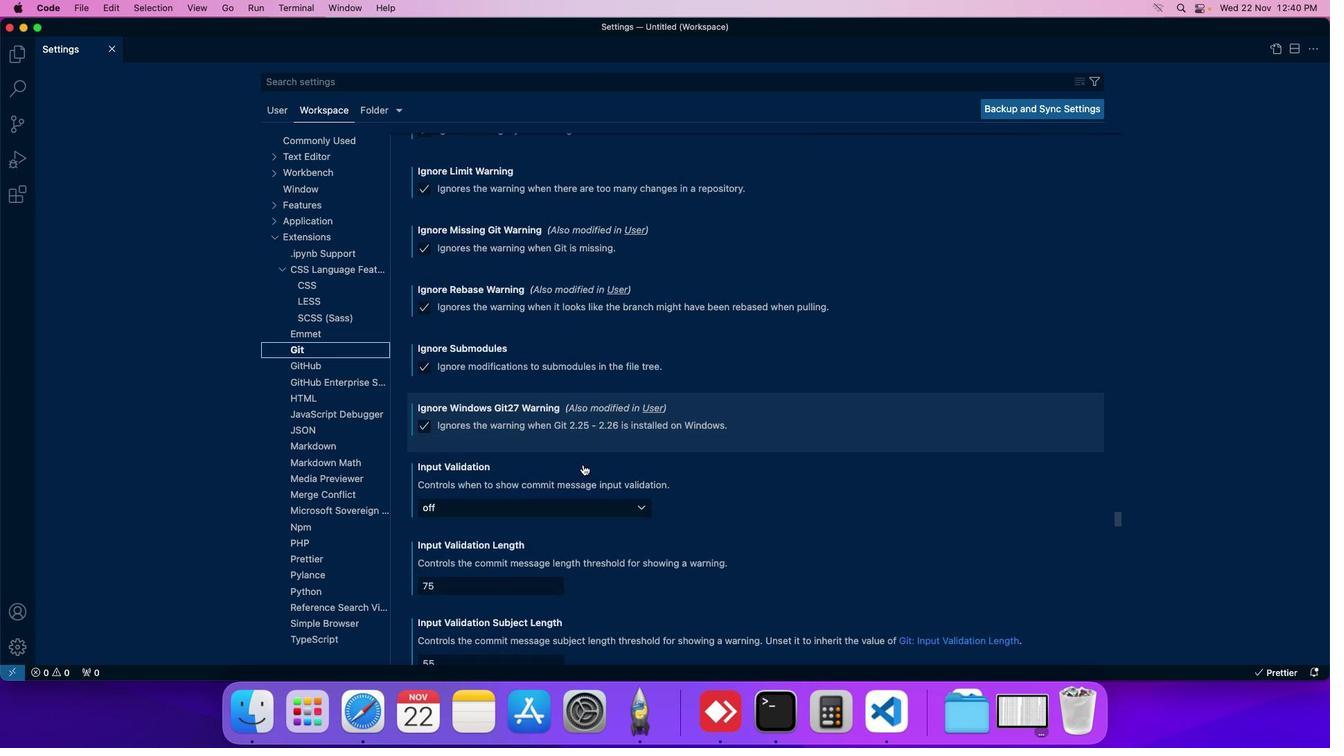 
Action: Mouse scrolled (582, 465) with delta (0, 0)
Screenshot: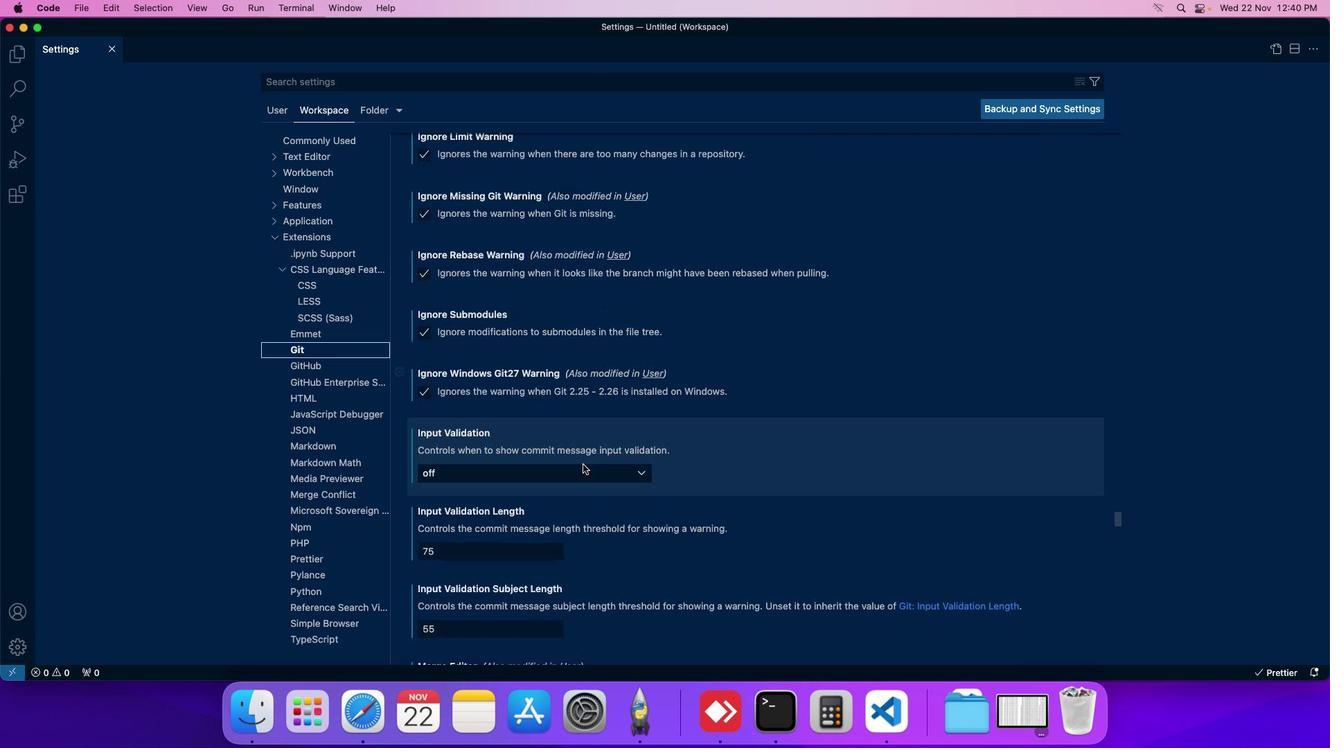 
Action: Mouse scrolled (582, 465) with delta (0, 0)
Screenshot: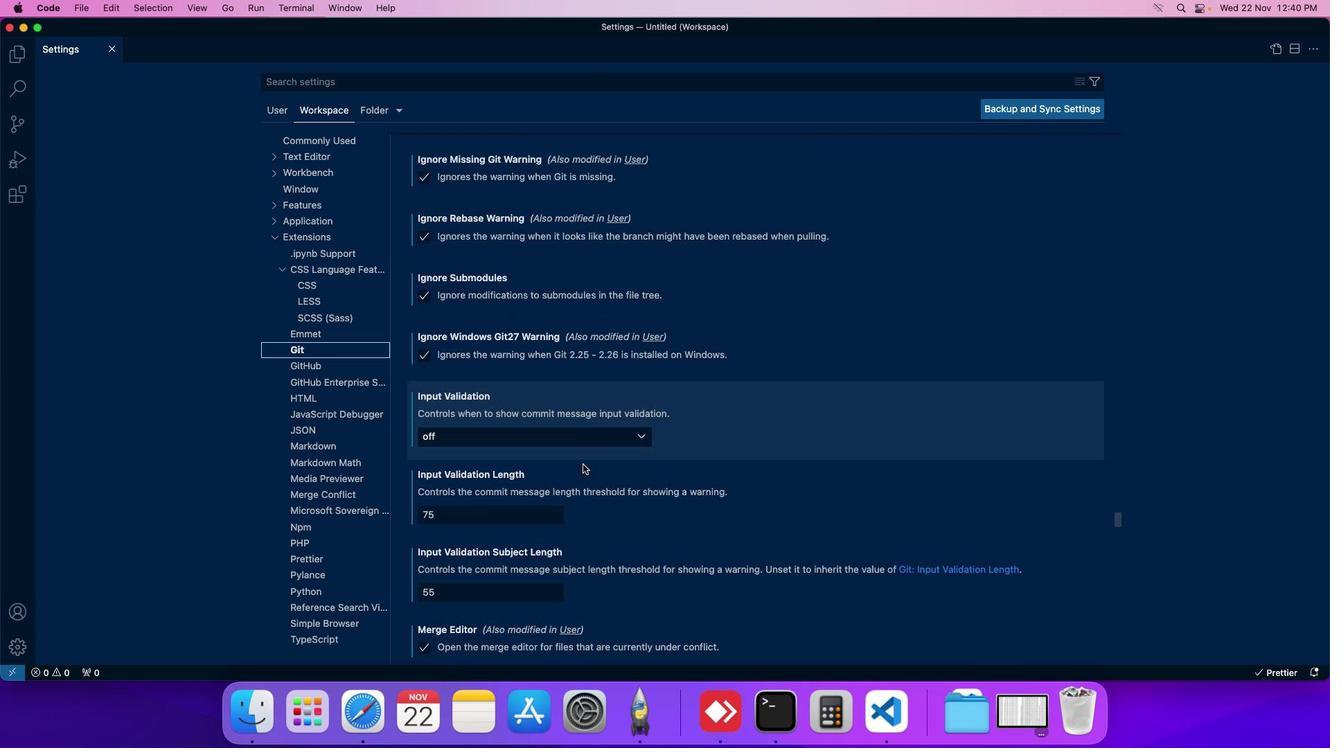 
Action: Mouse moved to (584, 463)
Screenshot: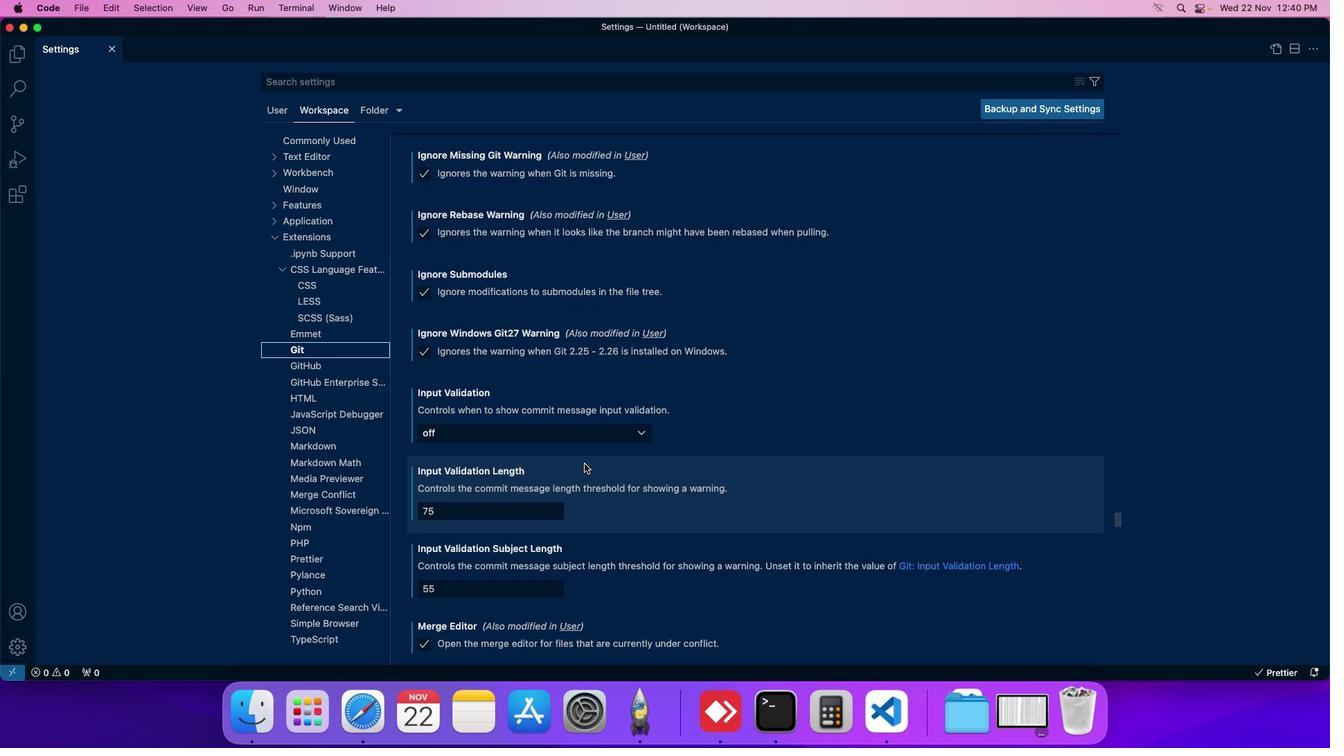 
Action: Mouse scrolled (584, 463) with delta (0, 0)
Screenshot: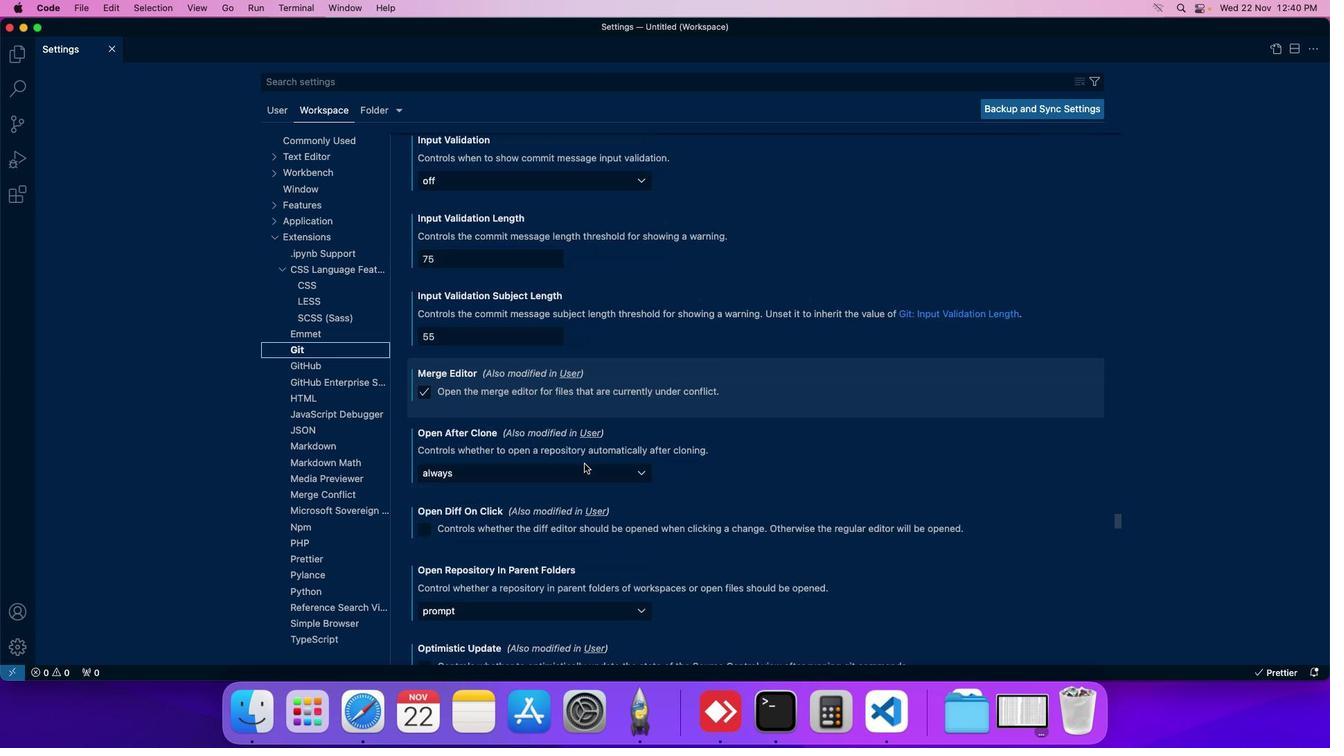 
Action: Mouse scrolled (584, 463) with delta (0, 0)
Screenshot: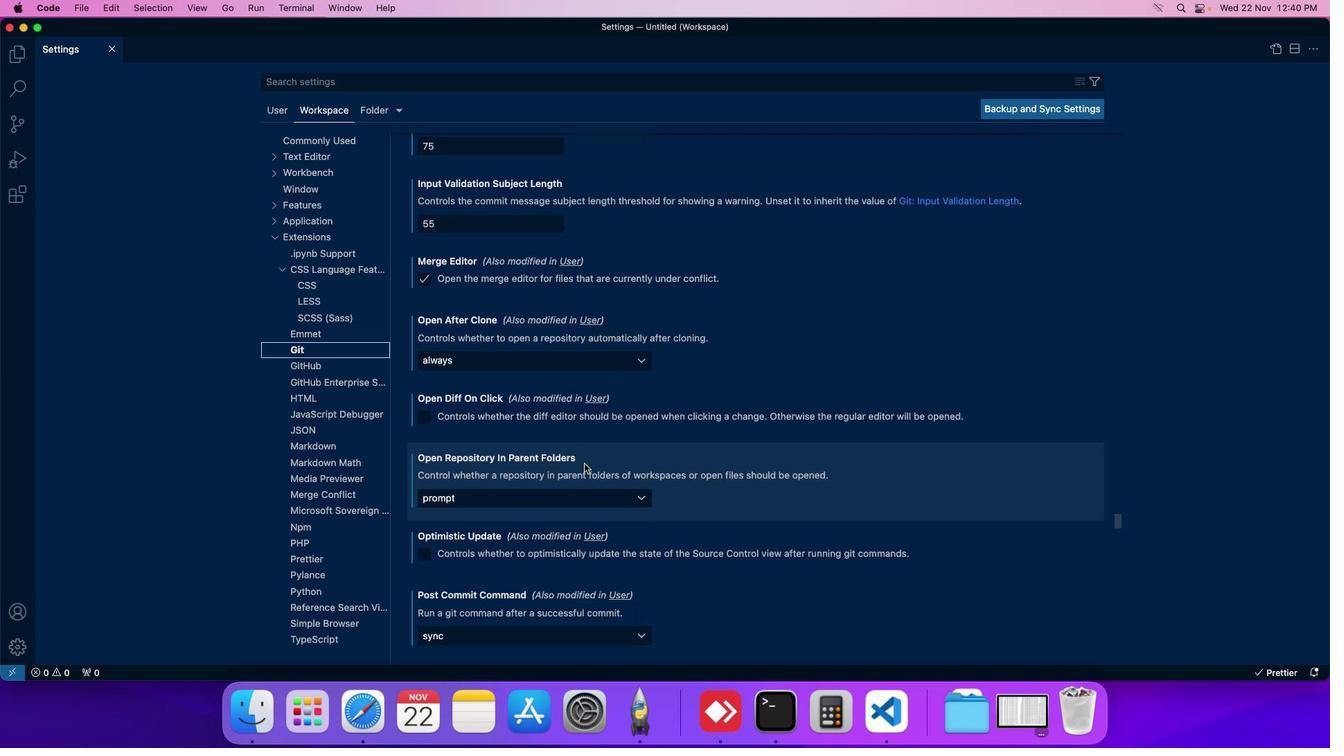 
Action: Mouse scrolled (584, 463) with delta (0, 0)
Screenshot: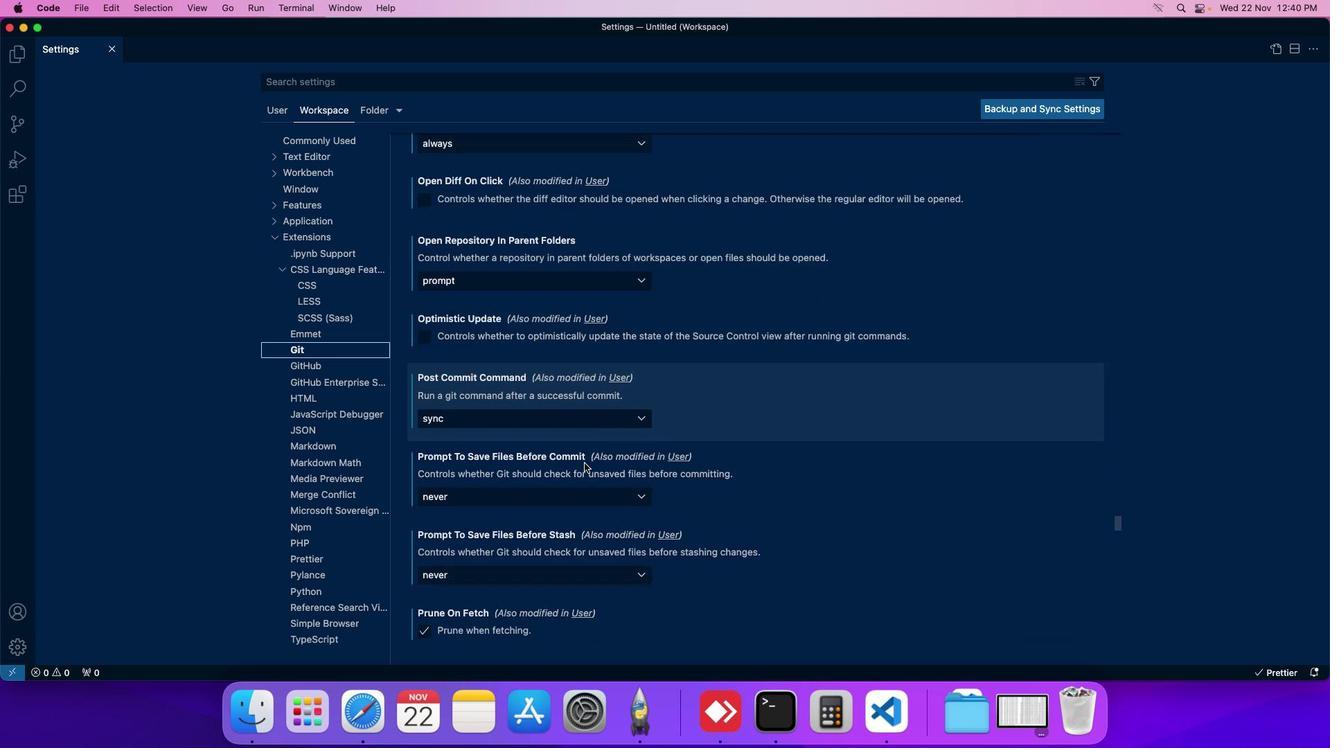 
Action: Mouse scrolled (584, 463) with delta (0, 0)
Screenshot: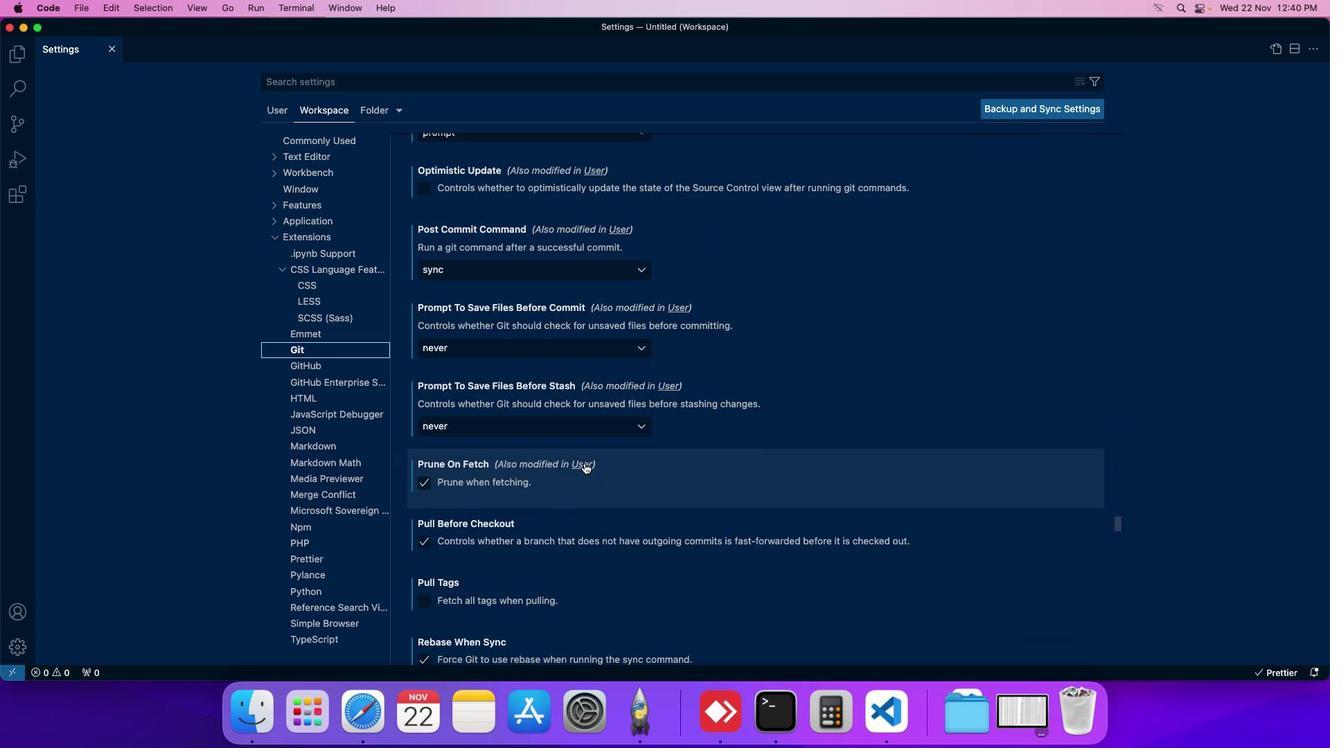 
Action: Mouse moved to (584, 463)
Screenshot: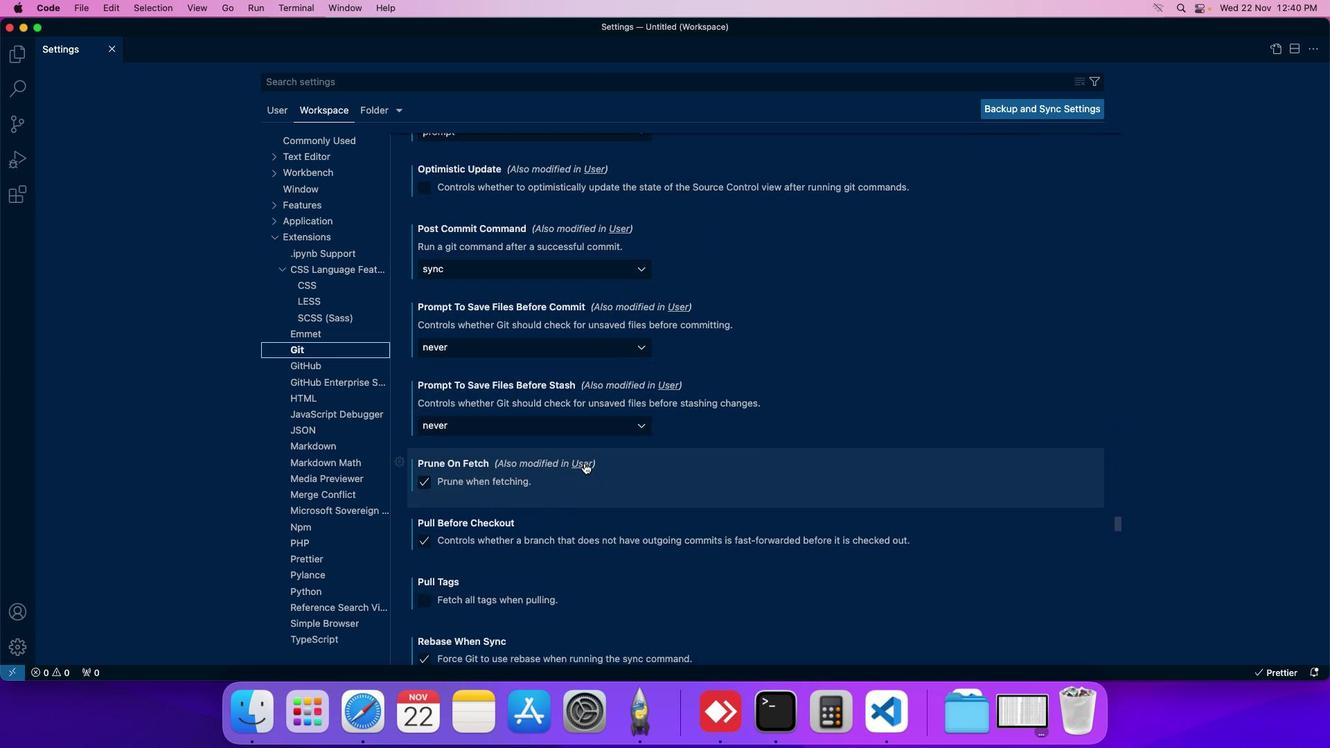 
Action: Mouse scrolled (584, 463) with delta (0, 0)
Screenshot: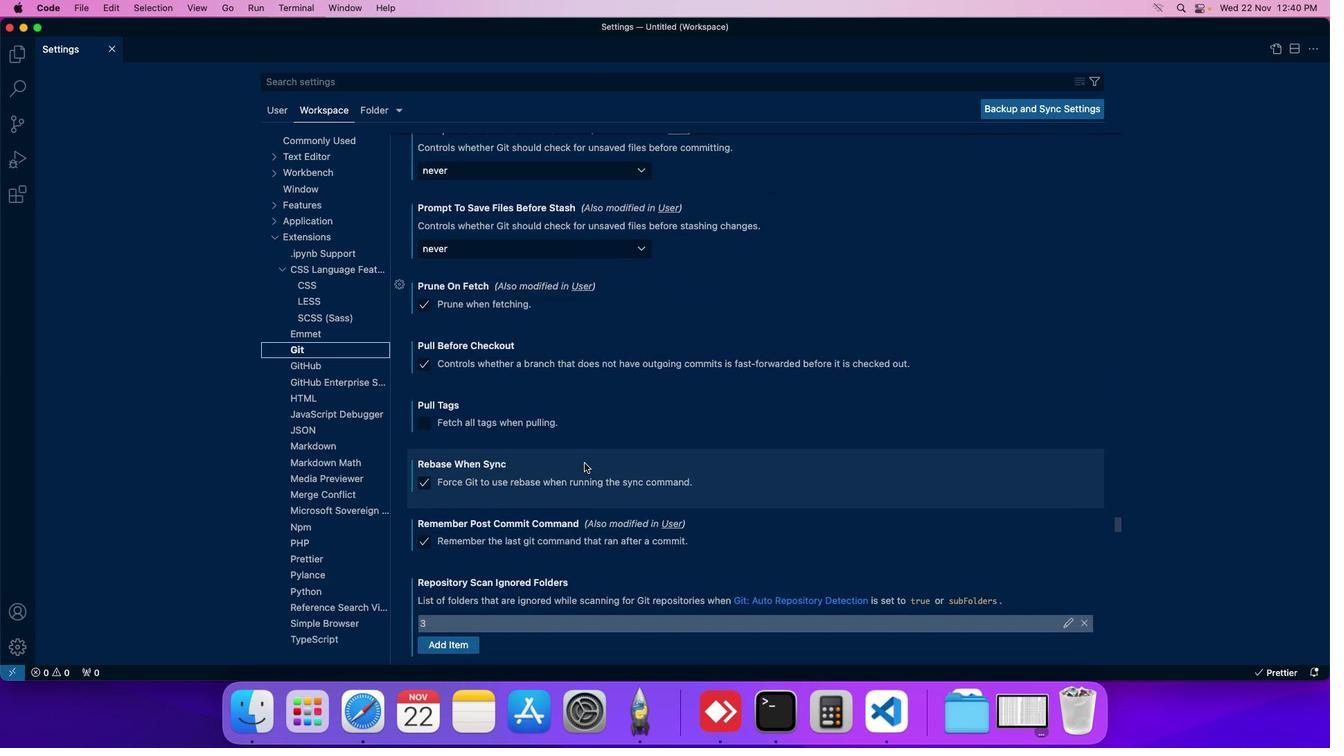 
Action: Mouse moved to (583, 463)
Screenshot: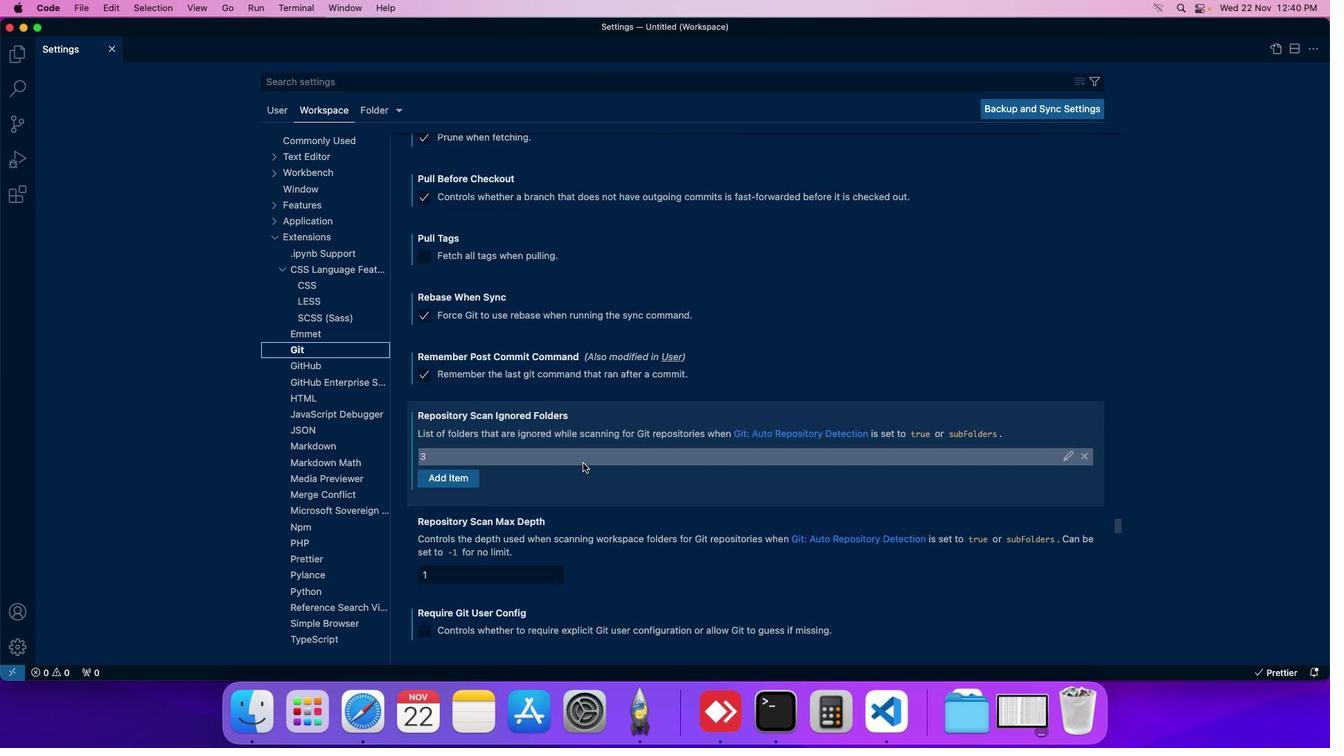 
Action: Mouse scrolled (583, 463) with delta (0, 0)
Screenshot: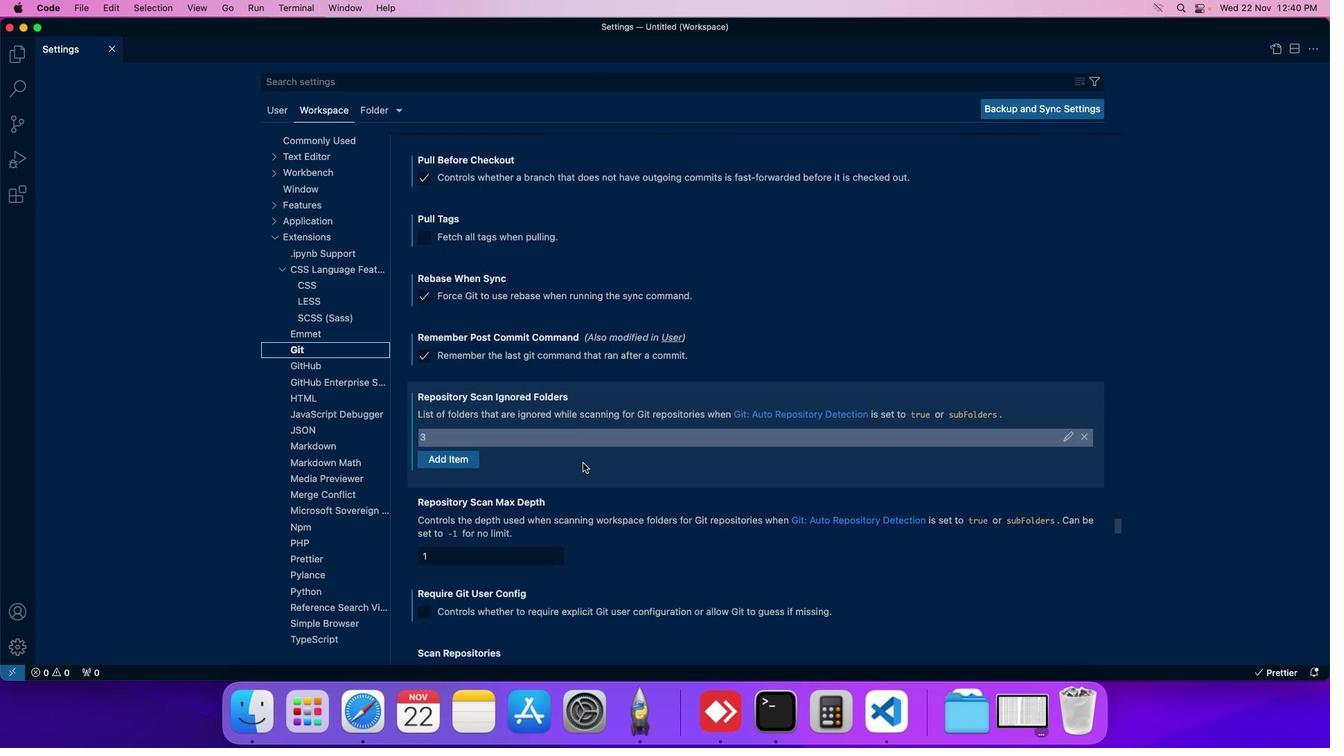 
Action: Mouse scrolled (583, 463) with delta (0, 0)
Screenshot: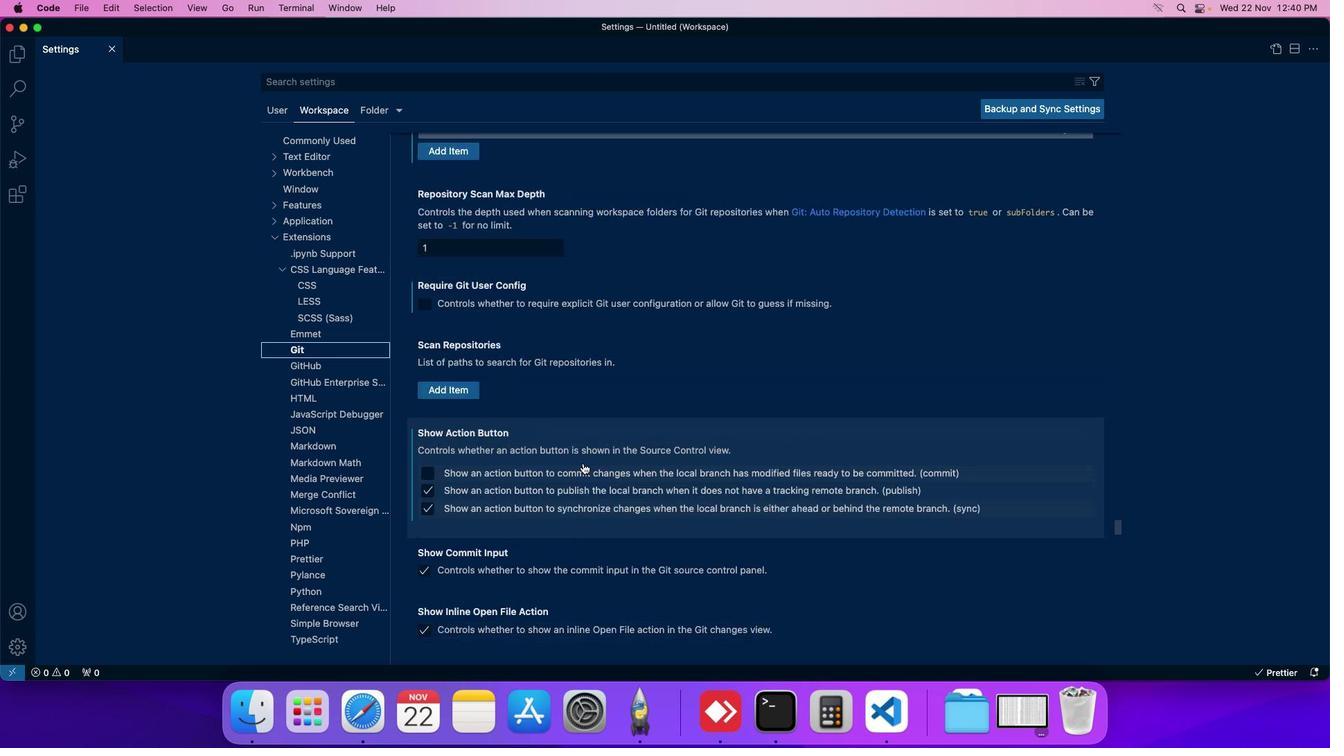 
Action: Mouse scrolled (583, 463) with delta (0, 0)
Screenshot: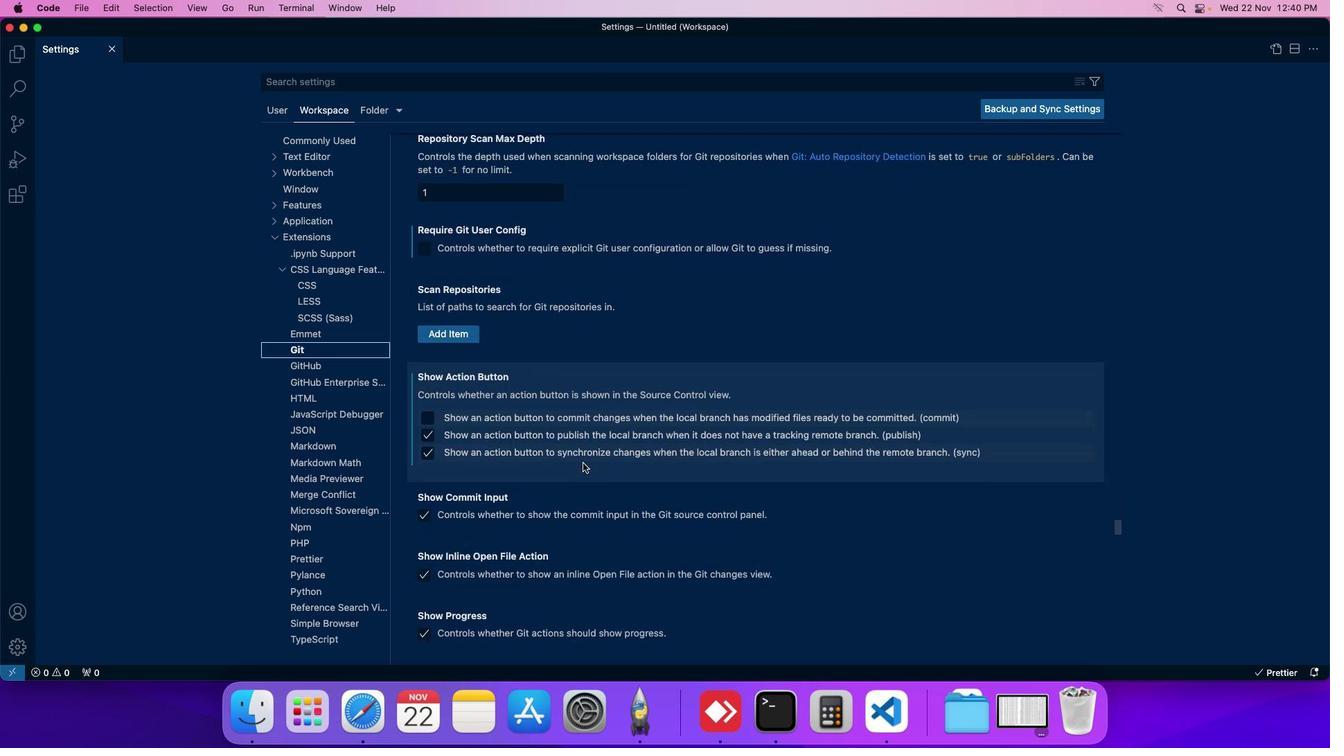 
Action: Mouse moved to (583, 463)
Screenshot: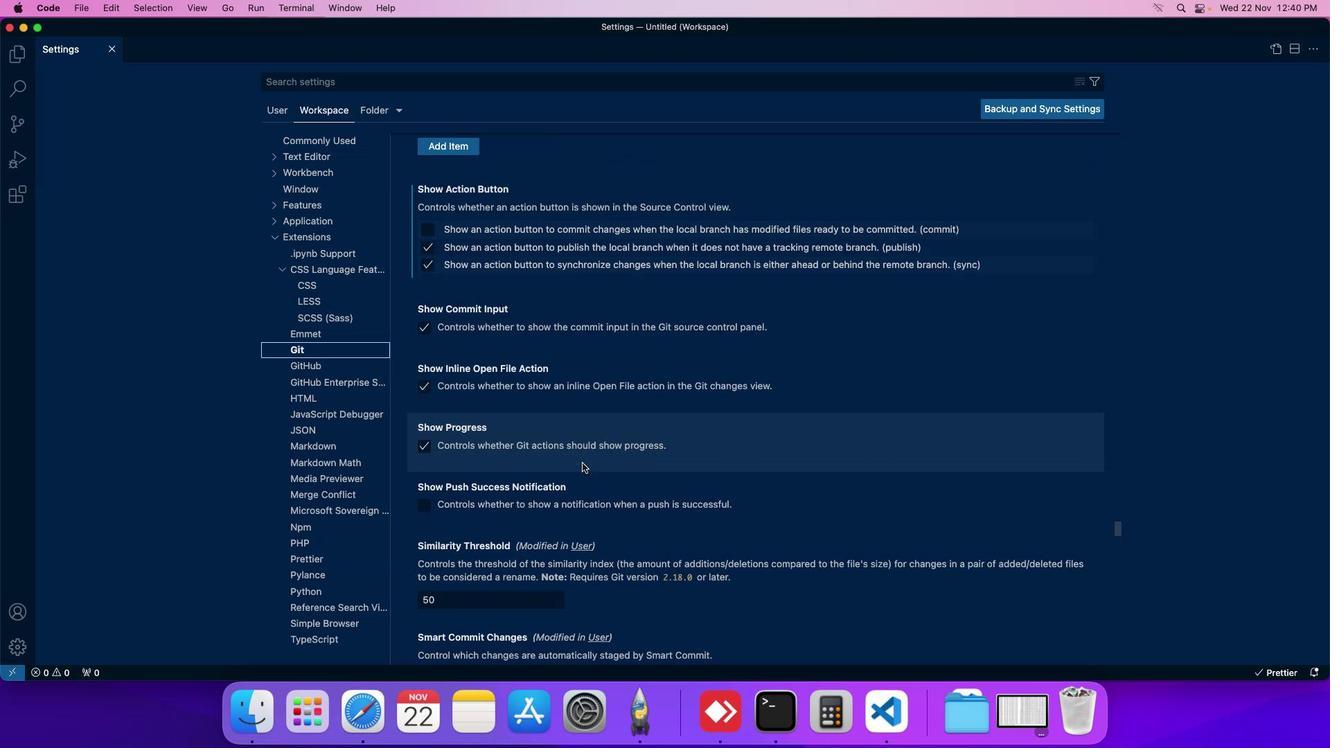 
Action: Mouse scrolled (583, 463) with delta (0, 0)
Screenshot: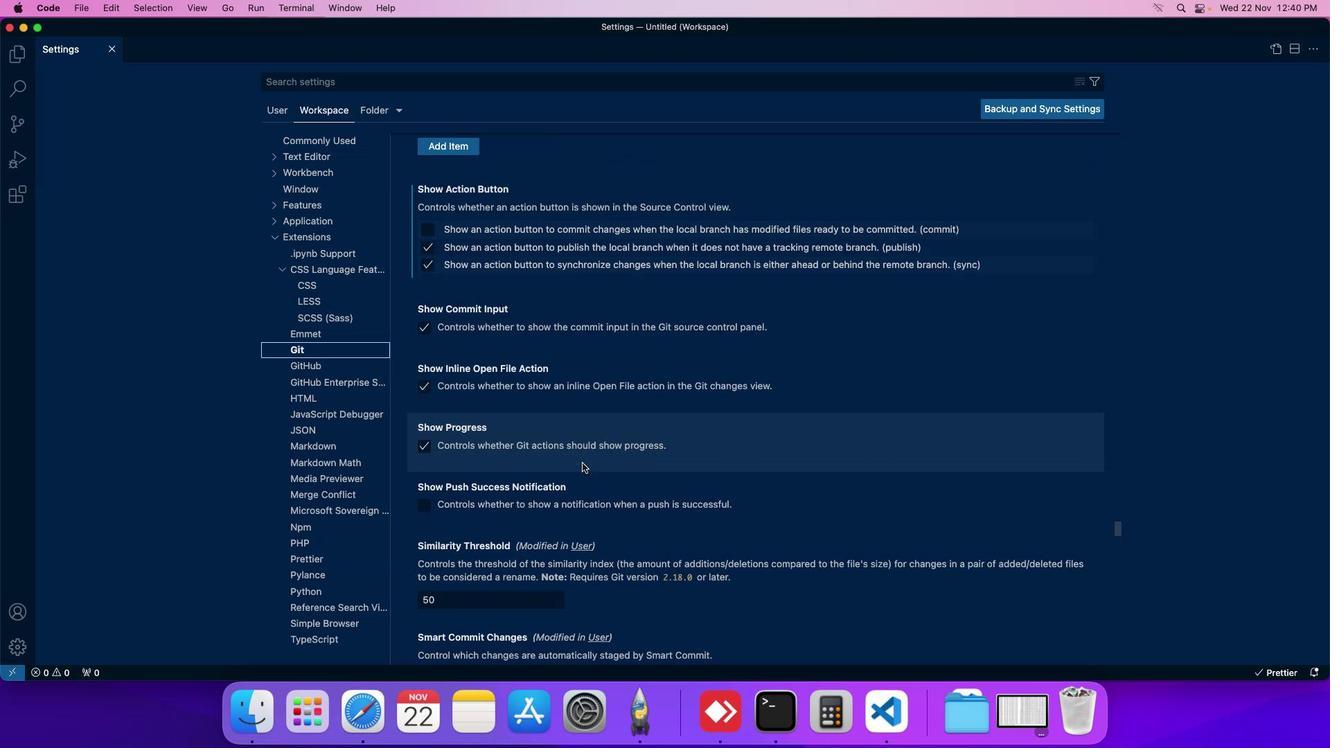 
Action: Mouse moved to (426, 266)
Screenshot: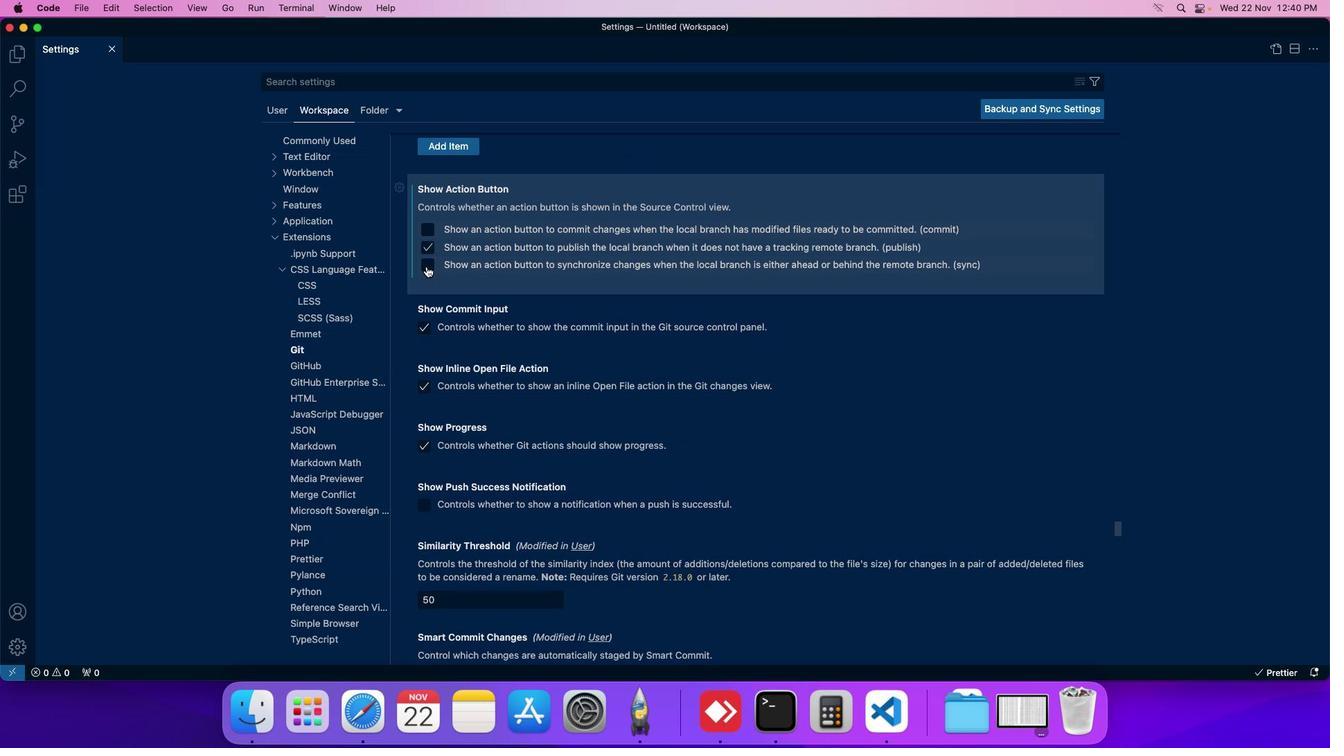 
Action: Mouse pressed left at (426, 266)
Screenshot: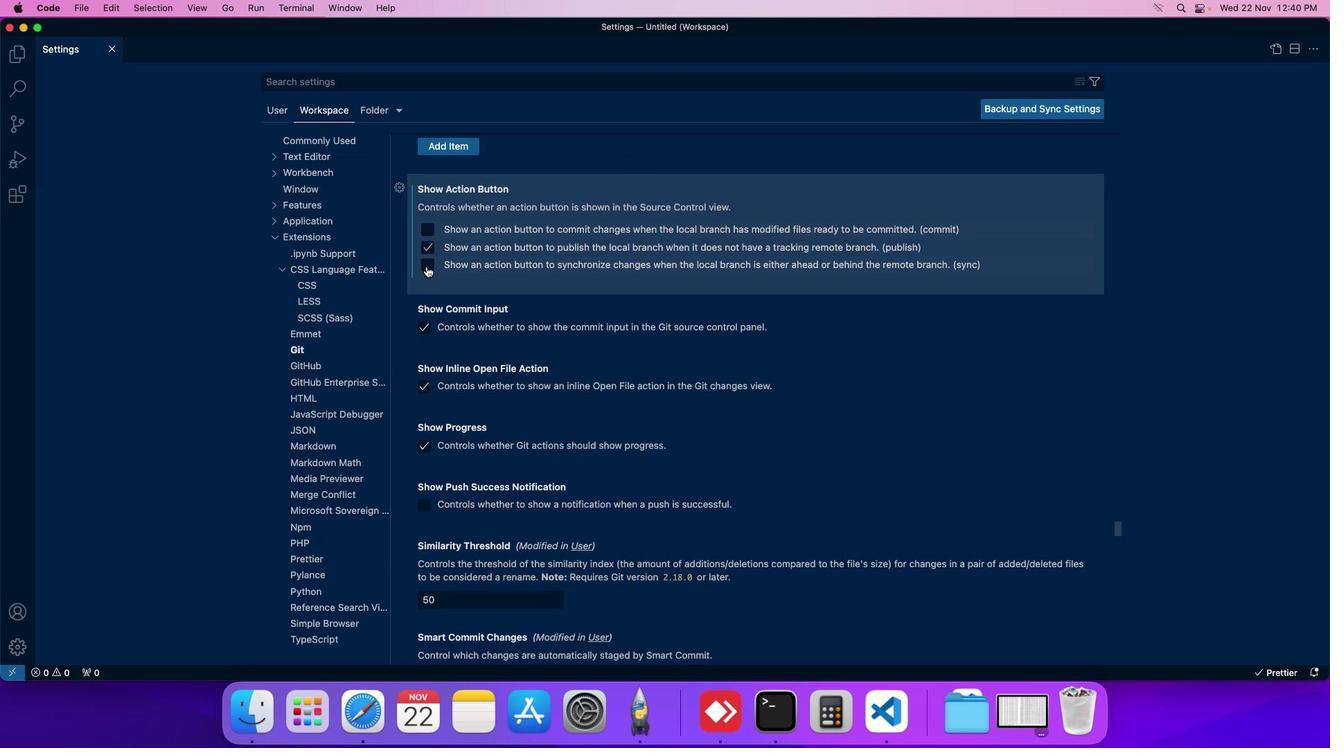 
Action: Mouse moved to (474, 320)
Screenshot: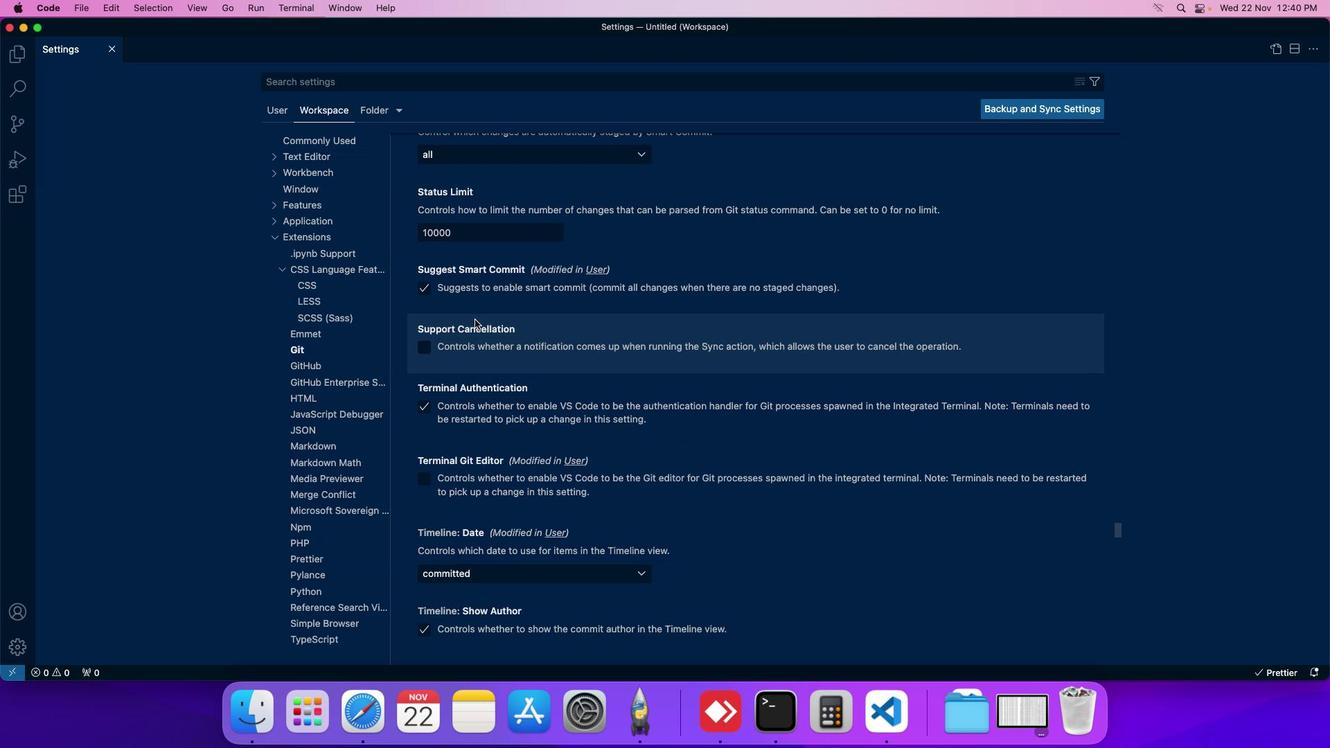 
Action: Mouse scrolled (474, 320) with delta (0, 0)
Screenshot: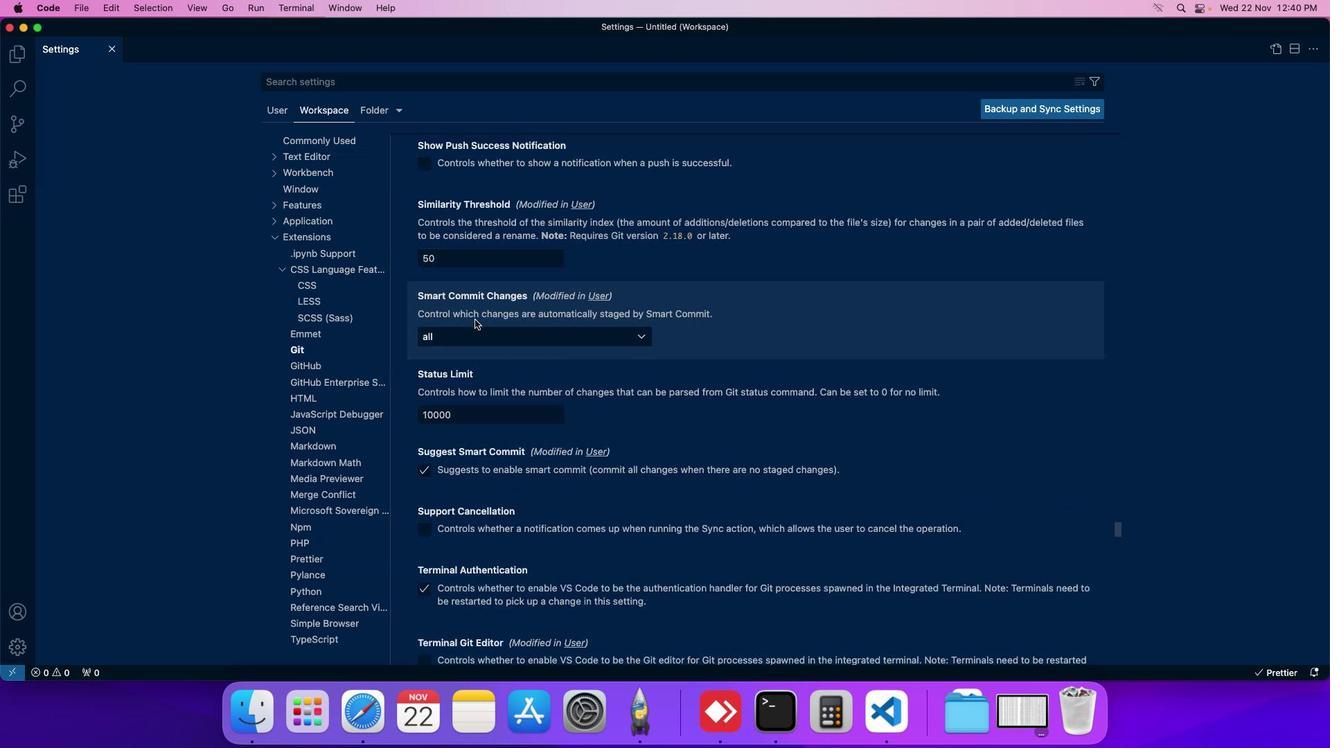 
Action: Mouse scrolled (474, 320) with delta (0, 0)
Screenshot: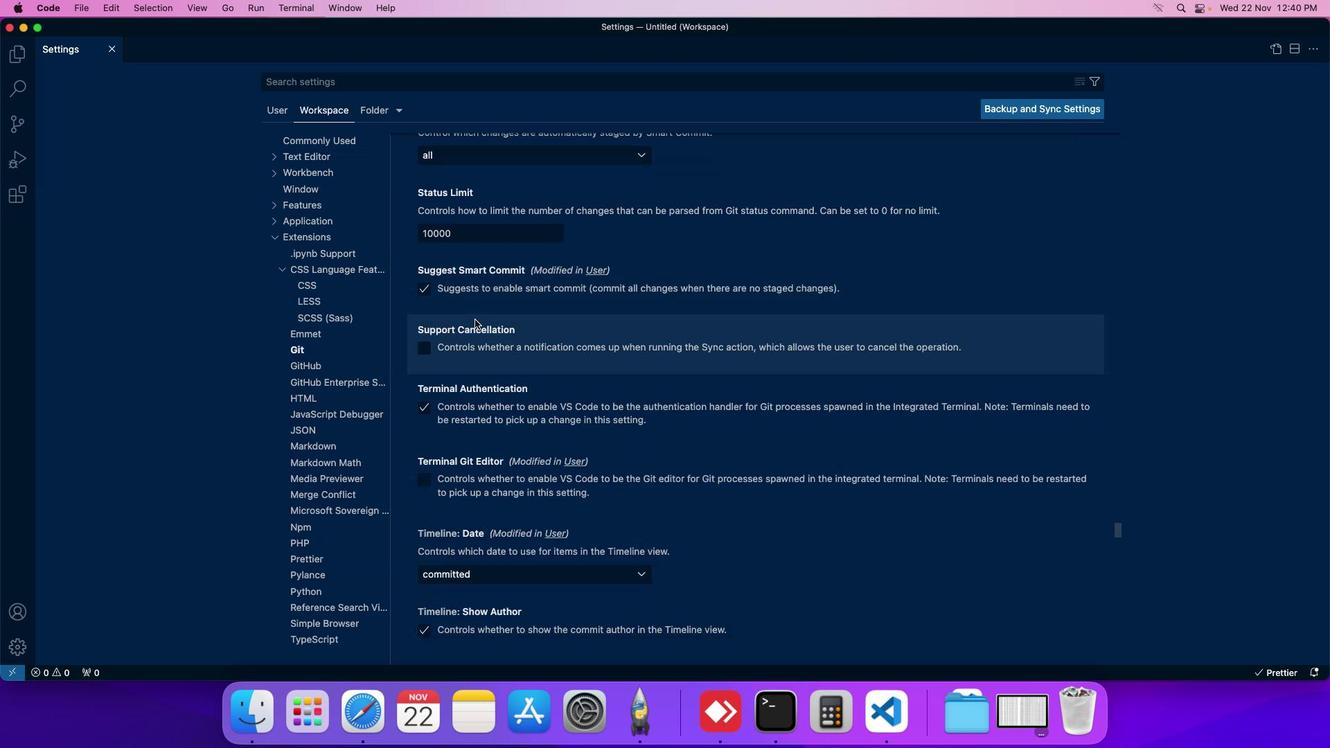 
Action: Mouse scrolled (474, 320) with delta (0, 0)
Screenshot: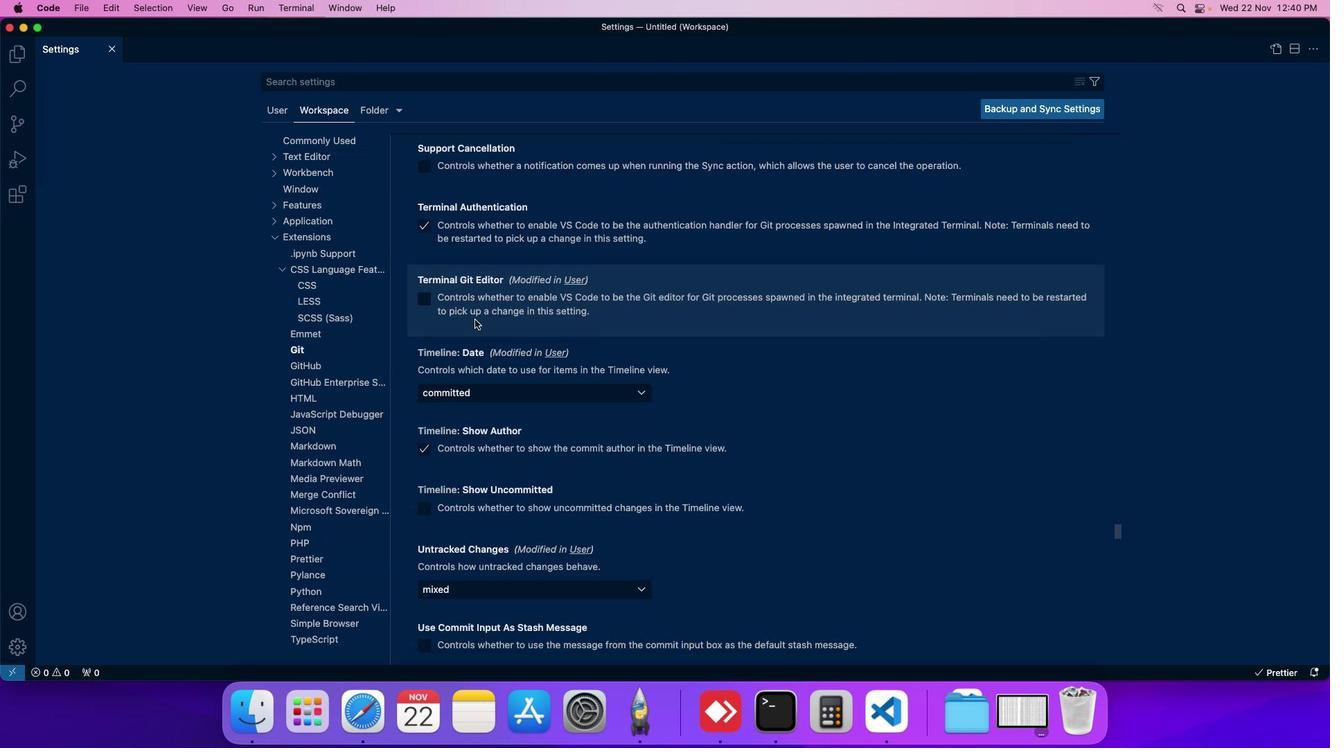 
Action: Mouse scrolled (474, 320) with delta (0, 0)
Screenshot: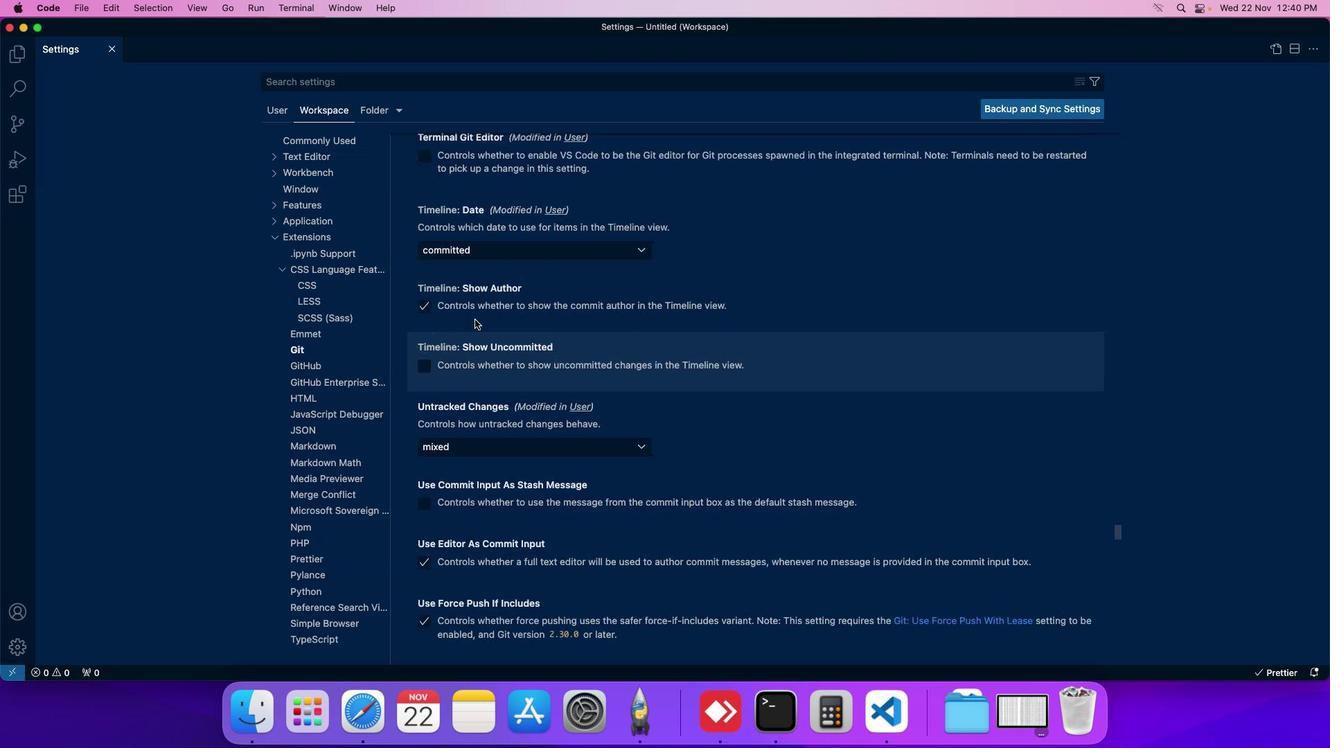 
Action: Mouse scrolled (474, 320) with delta (0, 0)
Screenshot: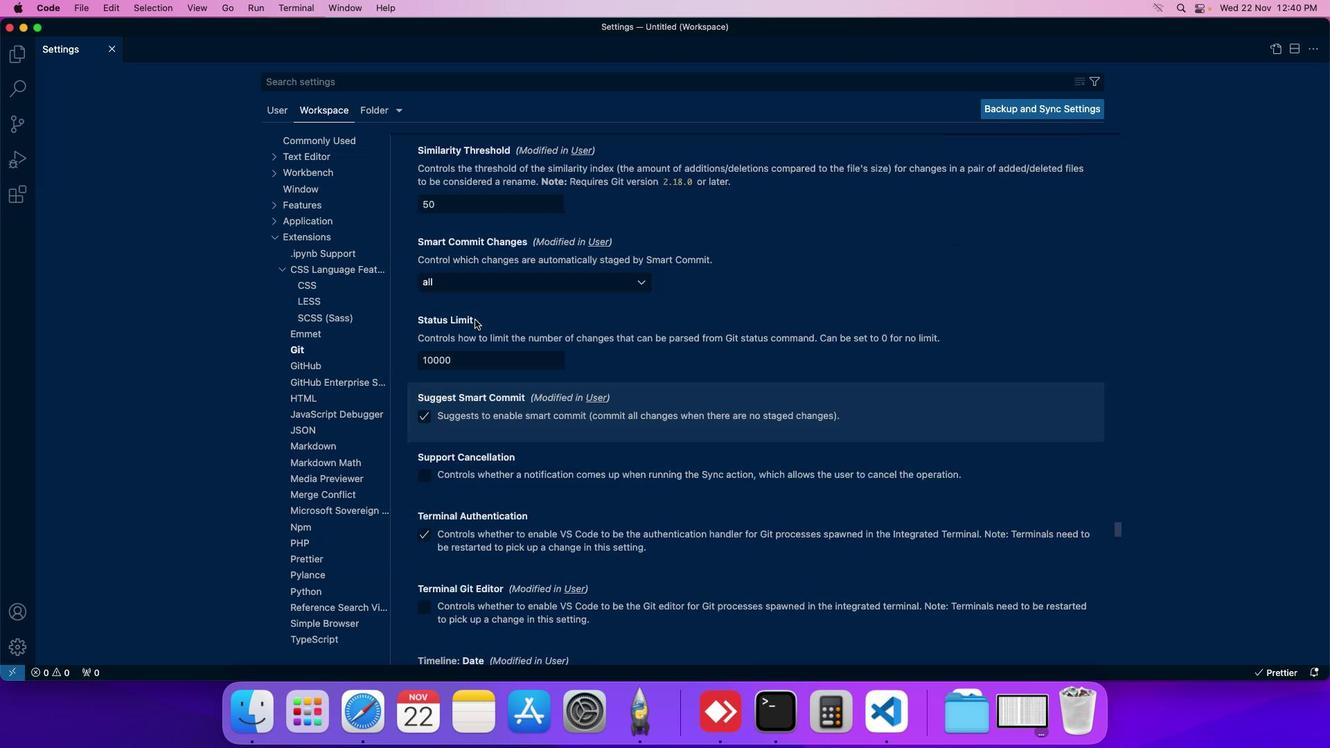 
Action: Mouse scrolled (474, 320) with delta (0, 0)
Screenshot: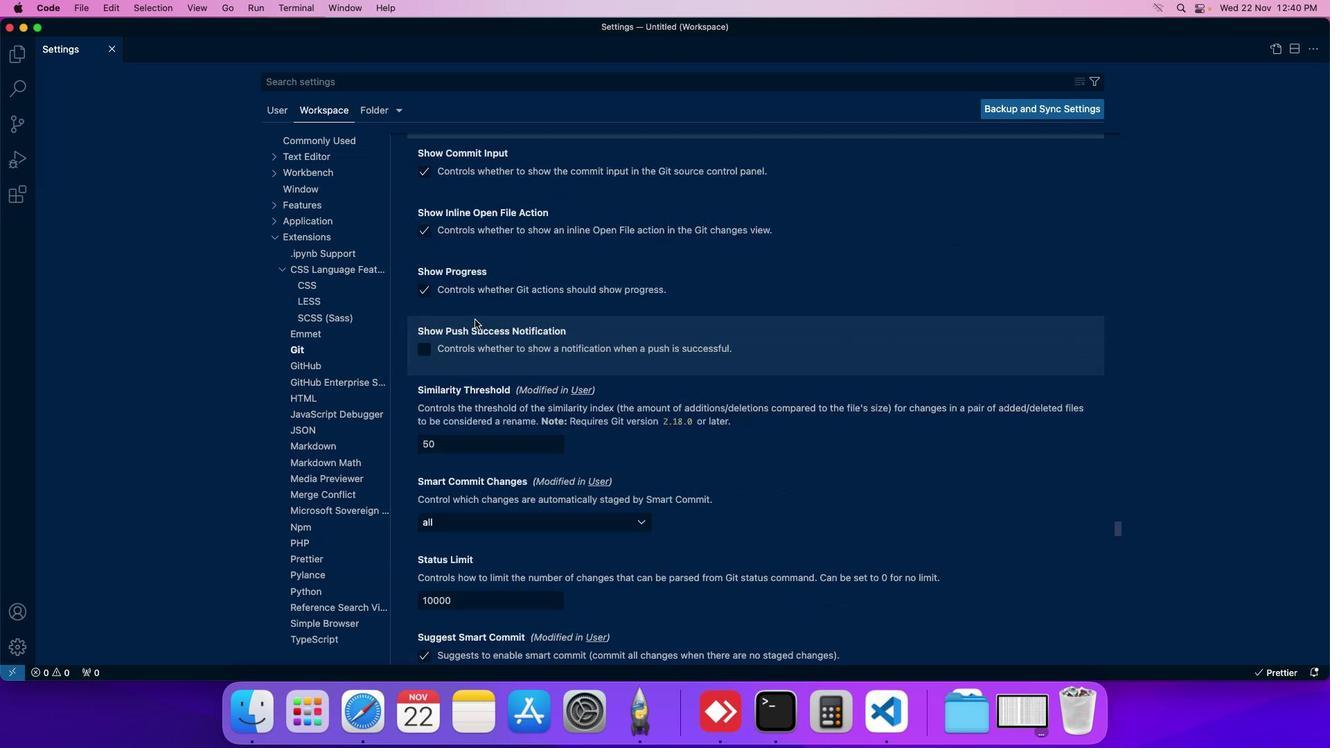 
Action: Mouse scrolled (474, 320) with delta (0, 1)
Screenshot: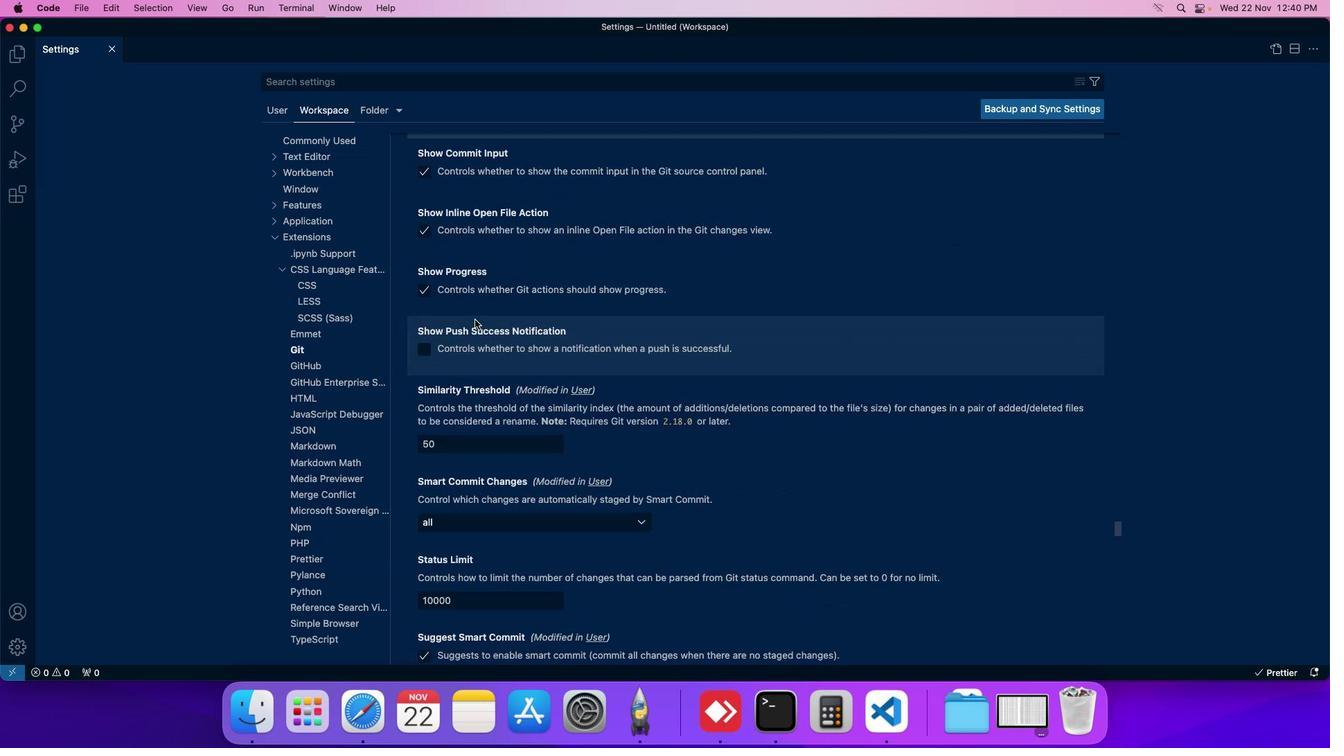 
Action: Mouse scrolled (474, 320) with delta (0, 0)
Screenshot: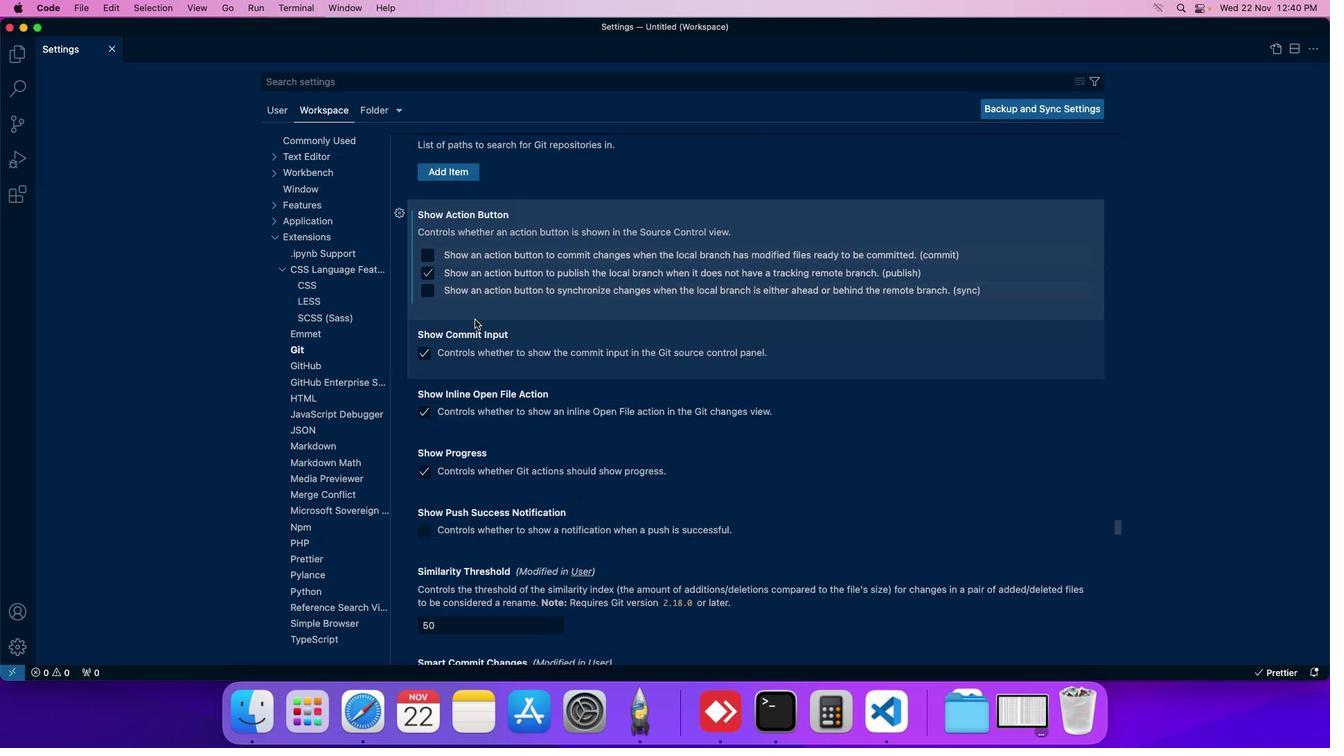 
Action: Mouse scrolled (474, 320) with delta (0, 0)
Screenshot: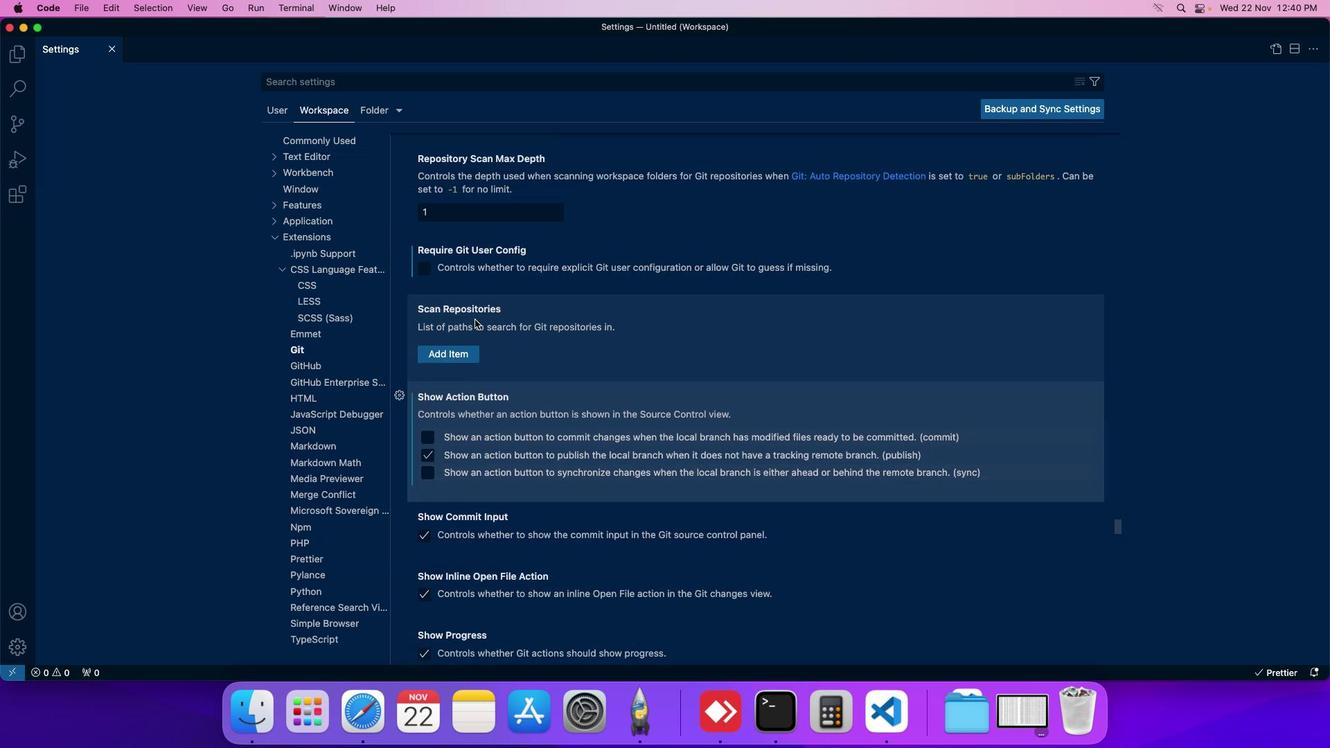 
Action: Mouse moved to (460, 476)
Screenshot: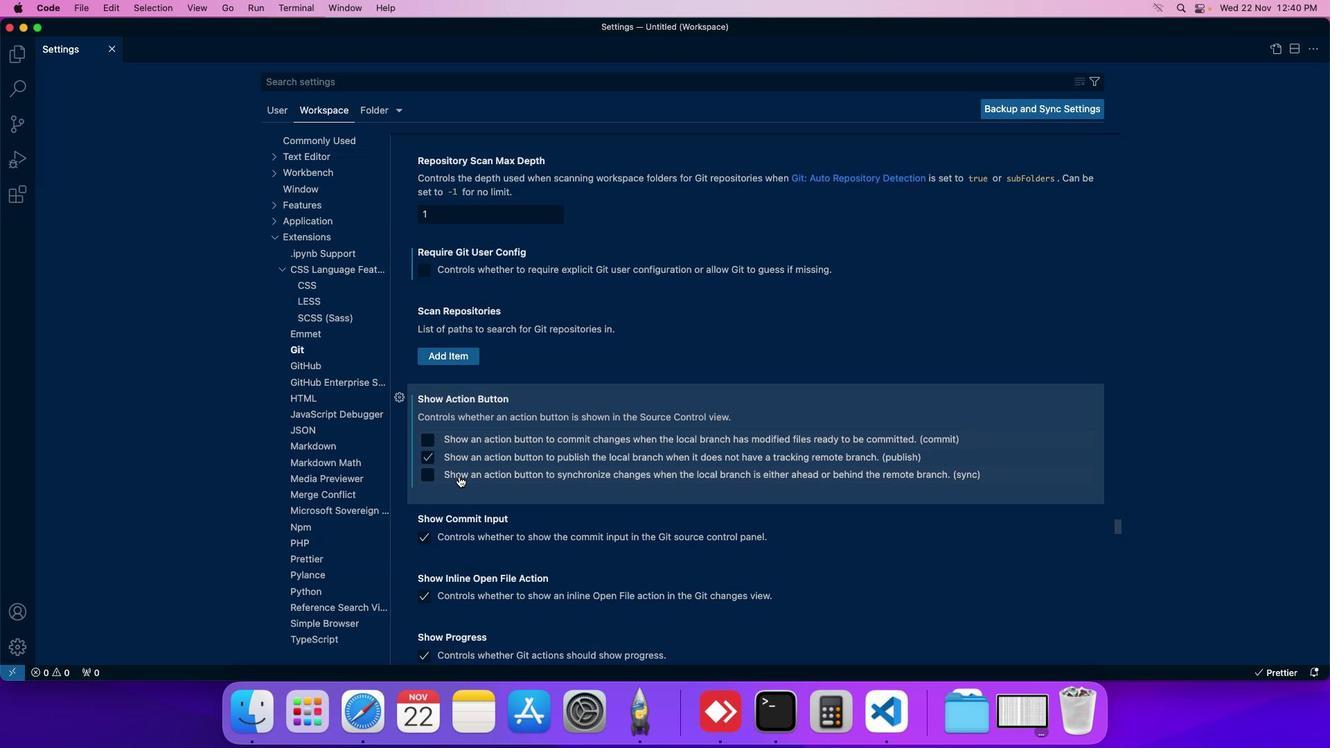 
